 Task: Search one way flight ticket for 3 adults, 3 children in business from Provo: Provo Municipal Airport to Greensboro: Piedmont Triad International Airport on 5-1-2023. Choice of flights is Frontier. Number of bags: 4 checked bags. Price is upto 84000. Outbound departure time preference is 9:00.
Action: Mouse moved to (229, 374)
Screenshot: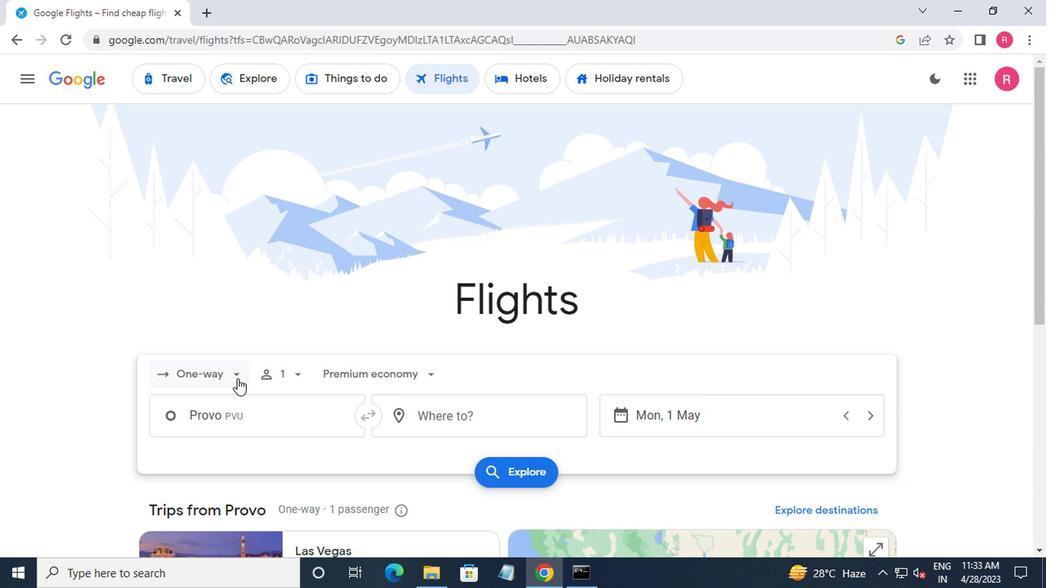 
Action: Mouse pressed left at (229, 374)
Screenshot: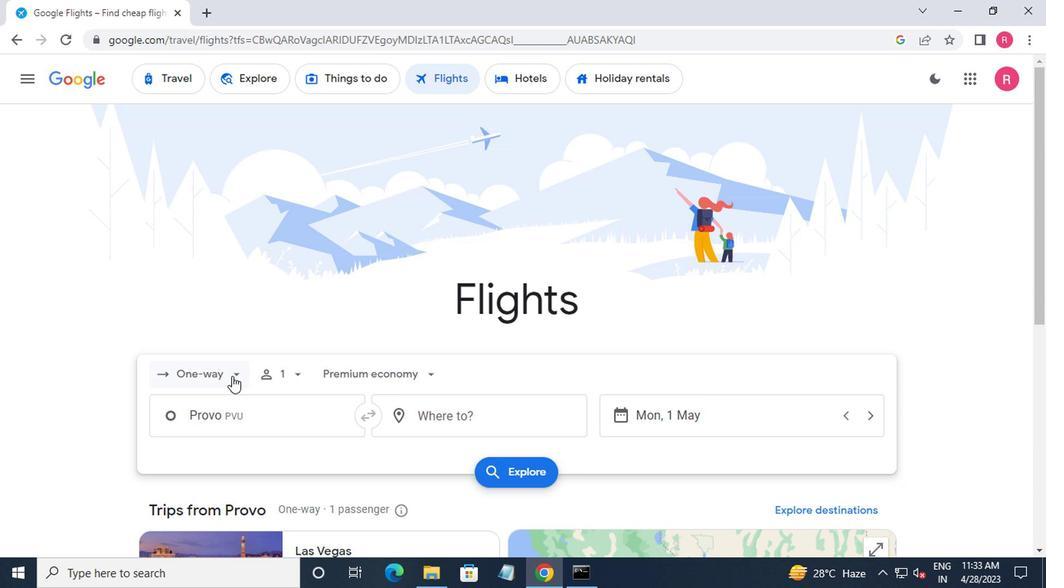 
Action: Mouse moved to (228, 442)
Screenshot: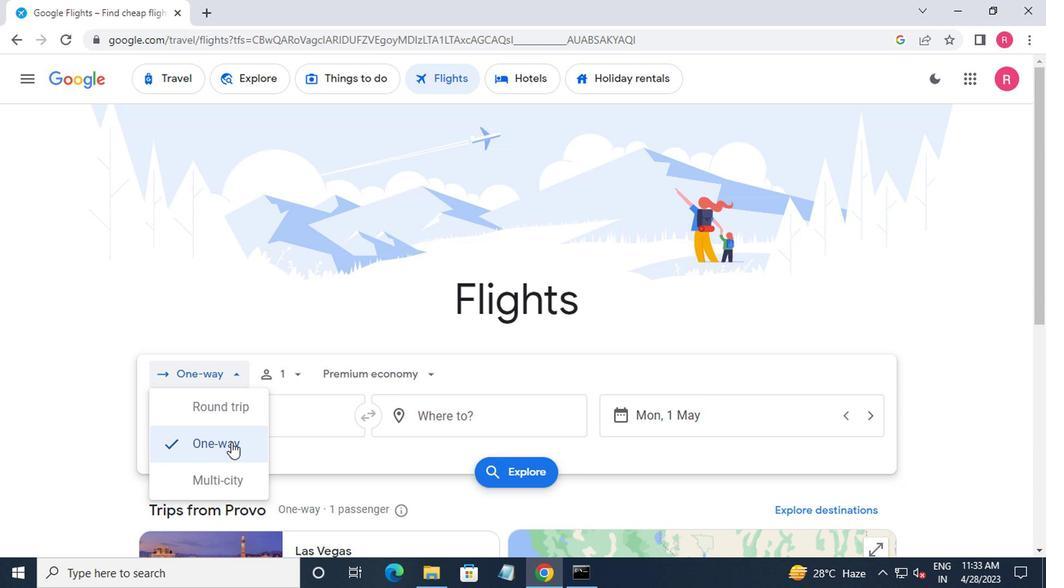 
Action: Mouse pressed left at (228, 442)
Screenshot: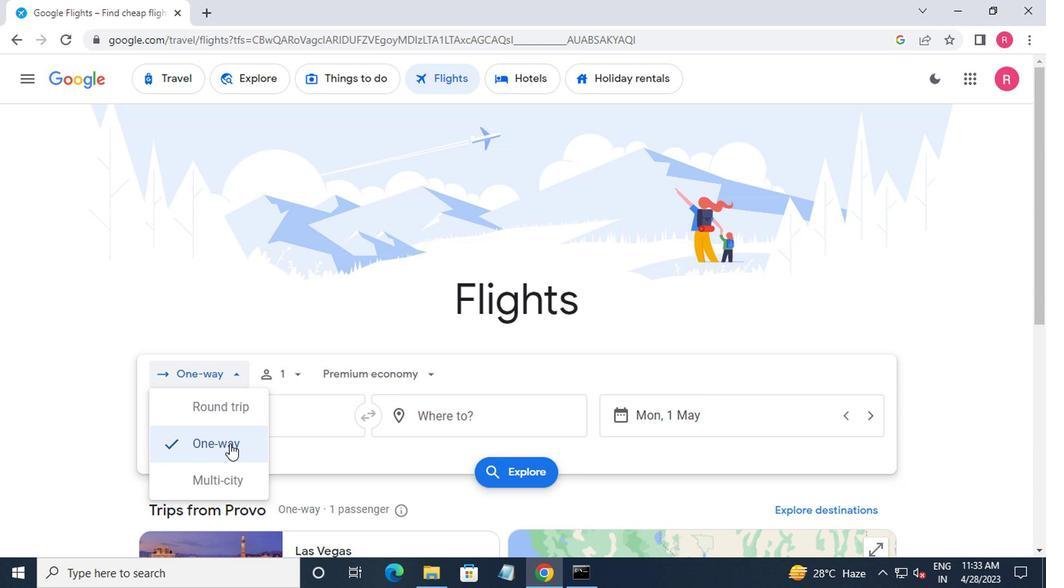 
Action: Mouse moved to (282, 383)
Screenshot: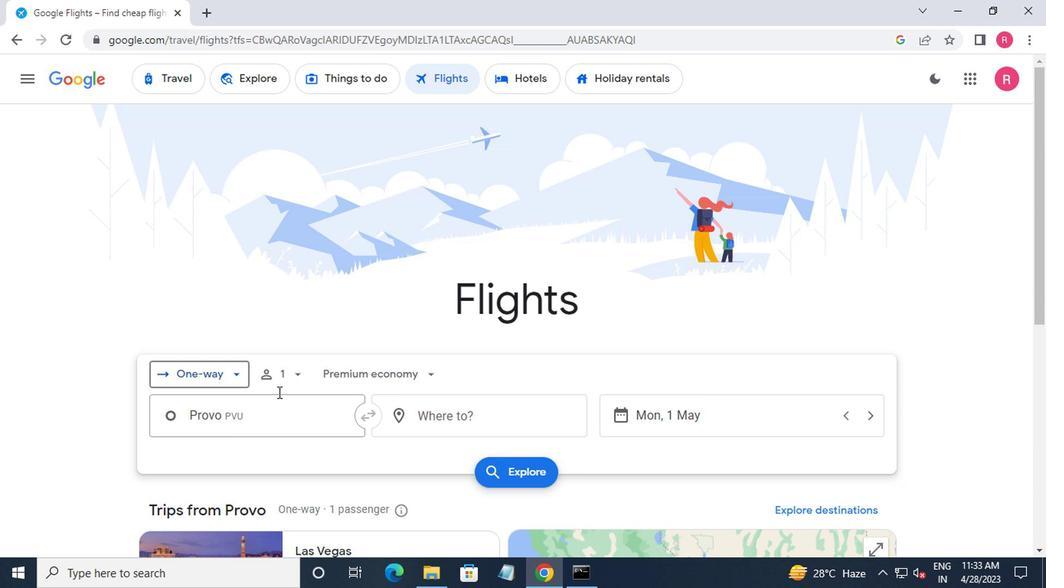 
Action: Mouse pressed left at (282, 383)
Screenshot: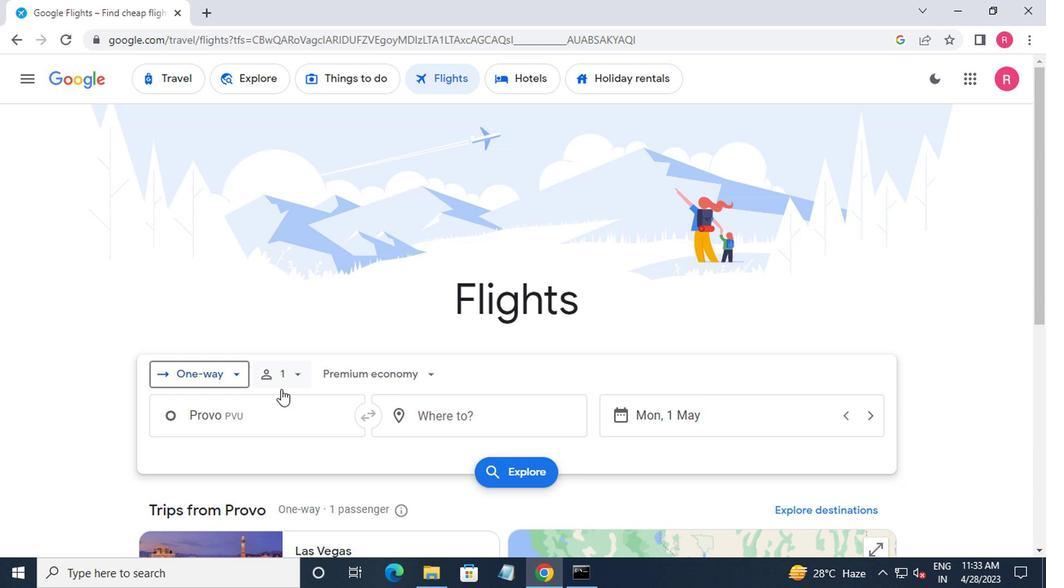 
Action: Mouse moved to (412, 413)
Screenshot: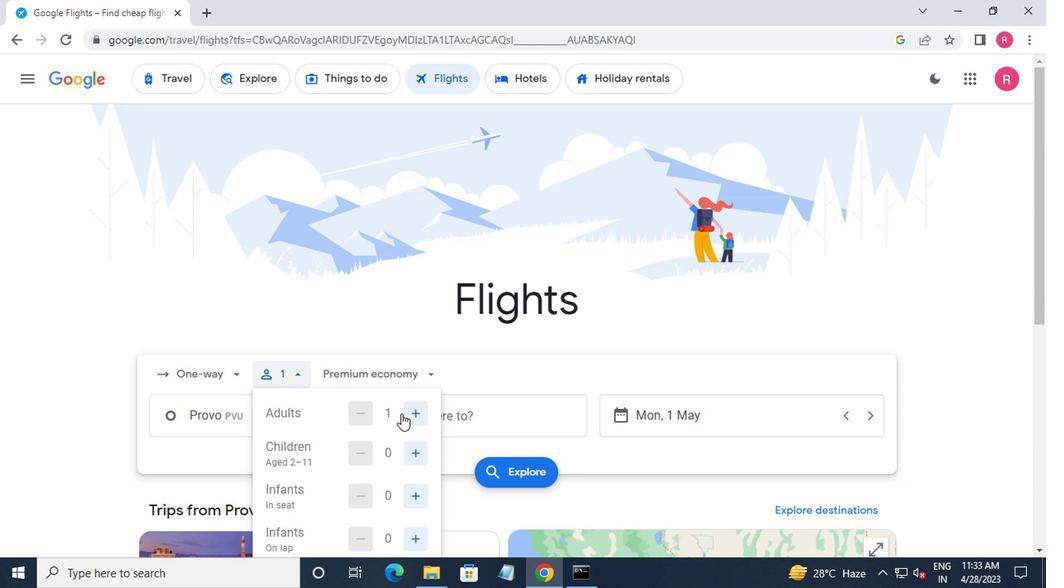 
Action: Mouse pressed left at (412, 413)
Screenshot: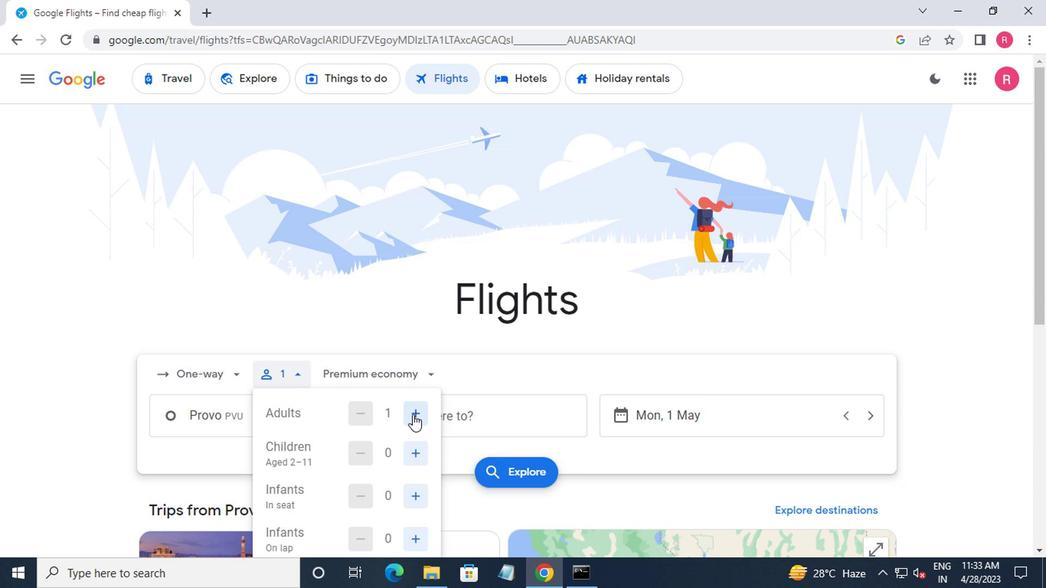 
Action: Mouse pressed left at (412, 413)
Screenshot: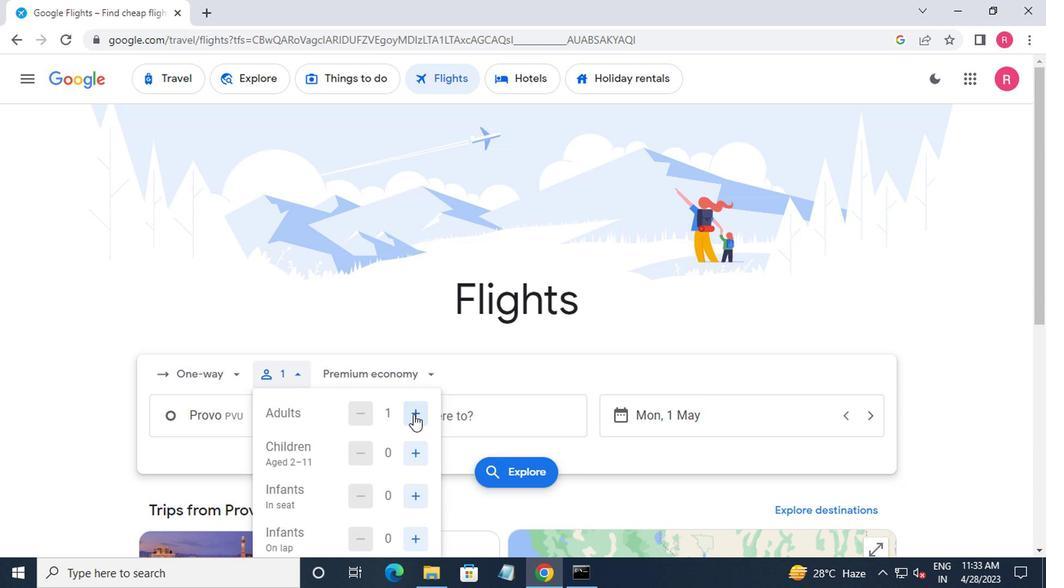 
Action: Mouse moved to (409, 457)
Screenshot: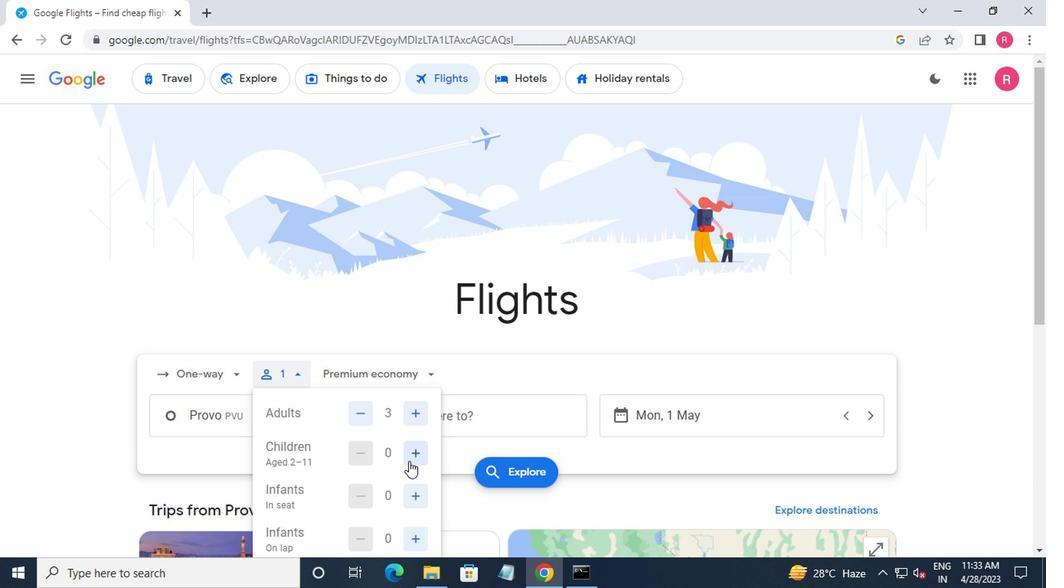 
Action: Mouse pressed left at (409, 457)
Screenshot: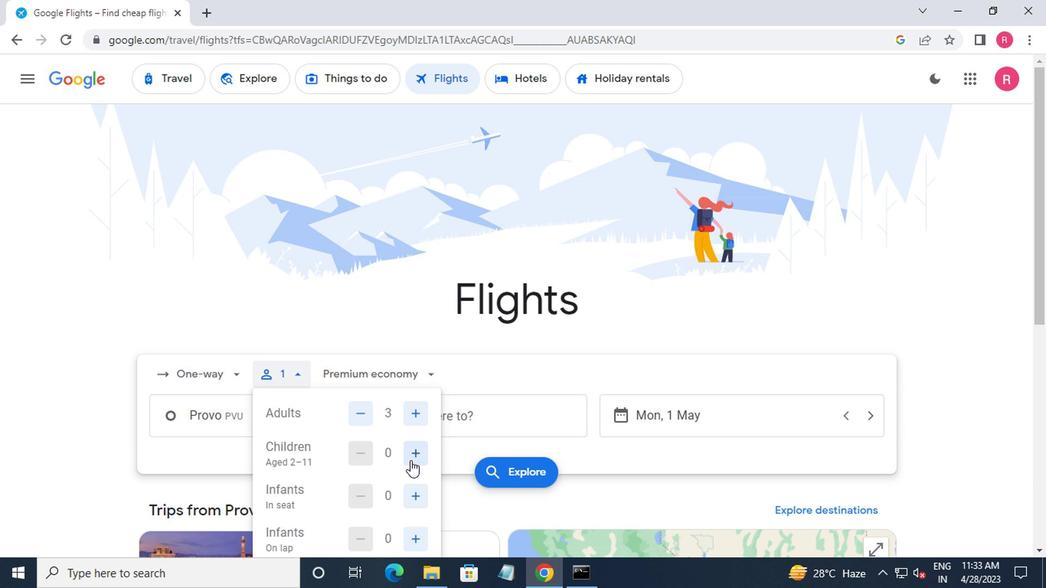
Action: Mouse pressed left at (409, 457)
Screenshot: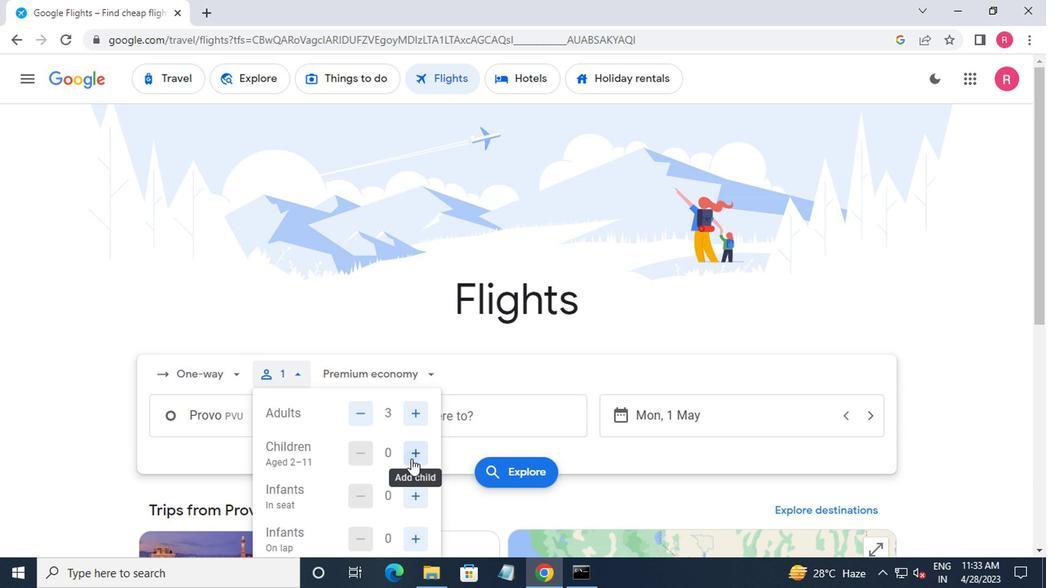 
Action: Mouse pressed left at (409, 457)
Screenshot: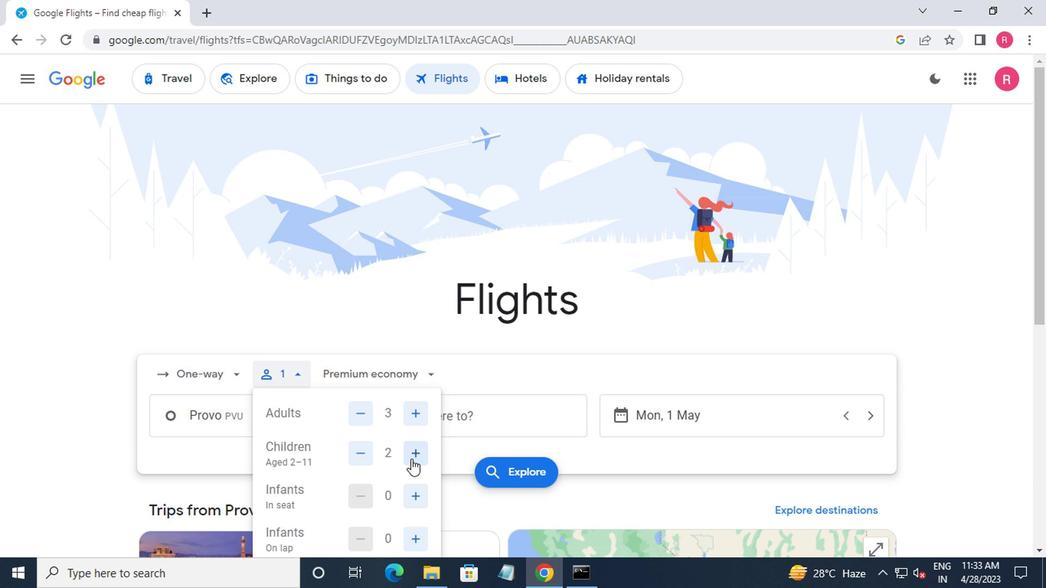 
Action: Mouse moved to (394, 380)
Screenshot: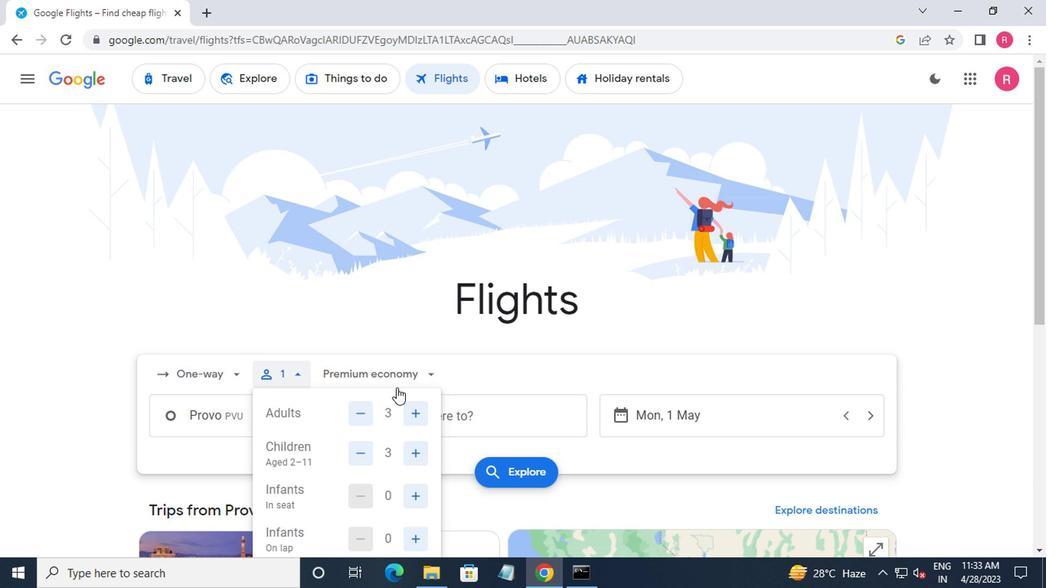 
Action: Mouse pressed left at (394, 380)
Screenshot: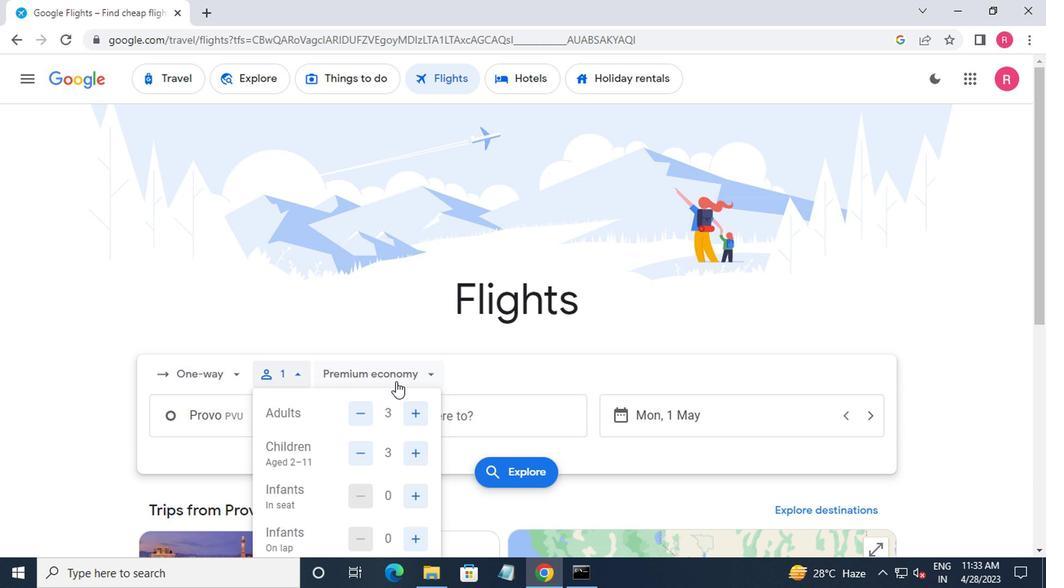 
Action: Mouse moved to (395, 480)
Screenshot: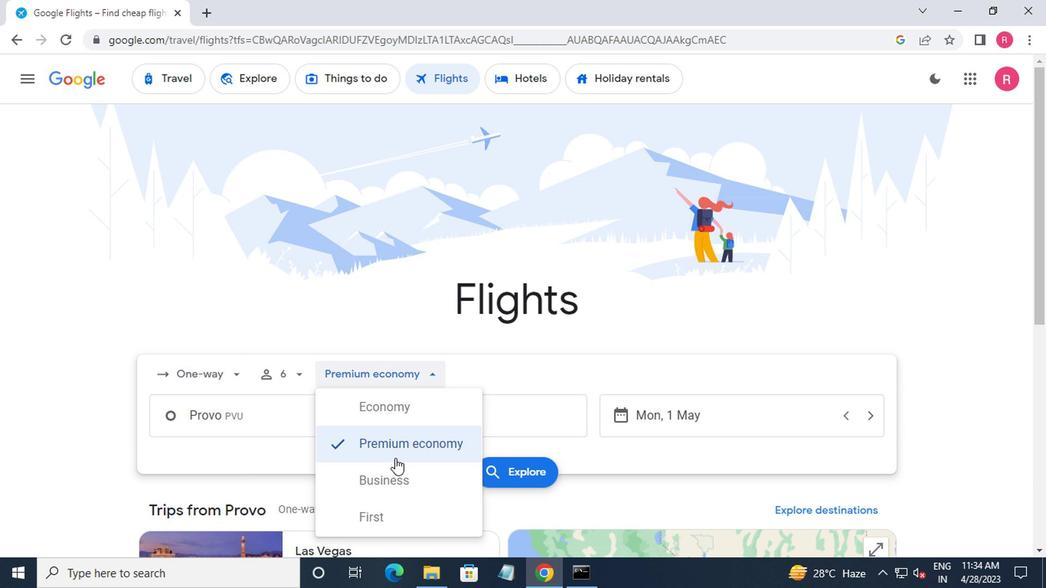 
Action: Mouse pressed left at (395, 480)
Screenshot: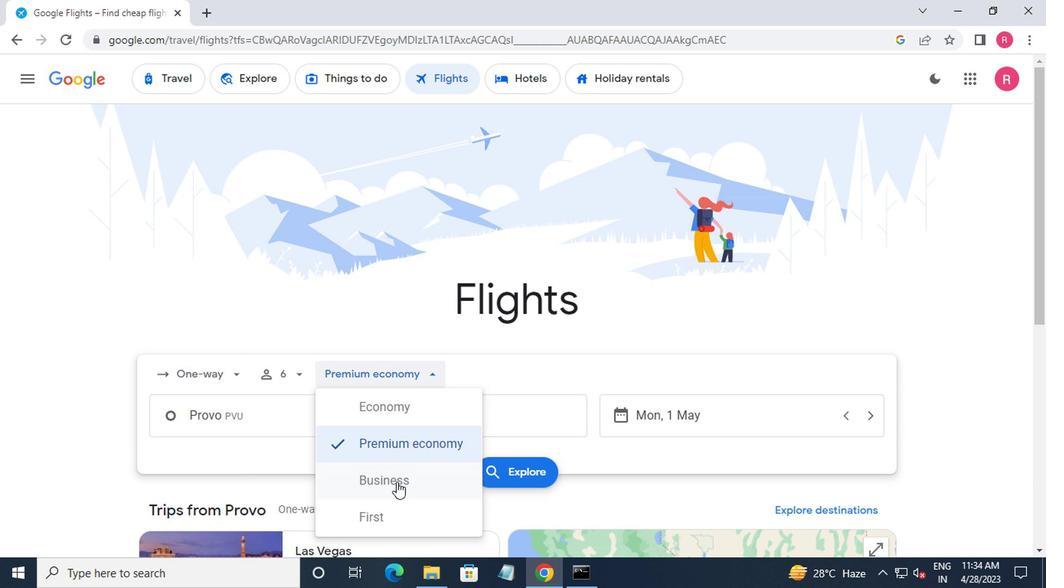 
Action: Mouse moved to (281, 422)
Screenshot: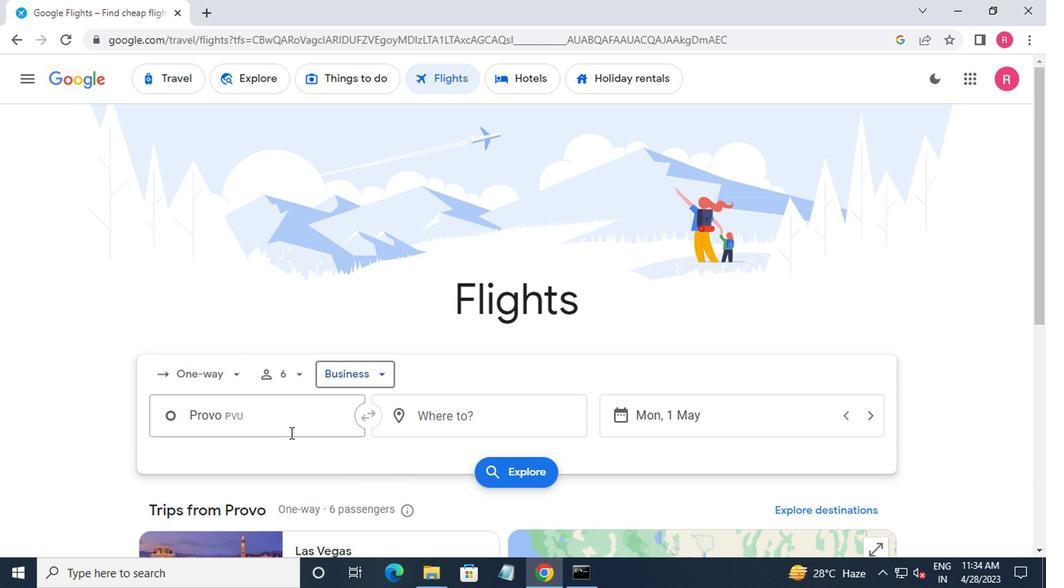 
Action: Mouse pressed left at (281, 422)
Screenshot: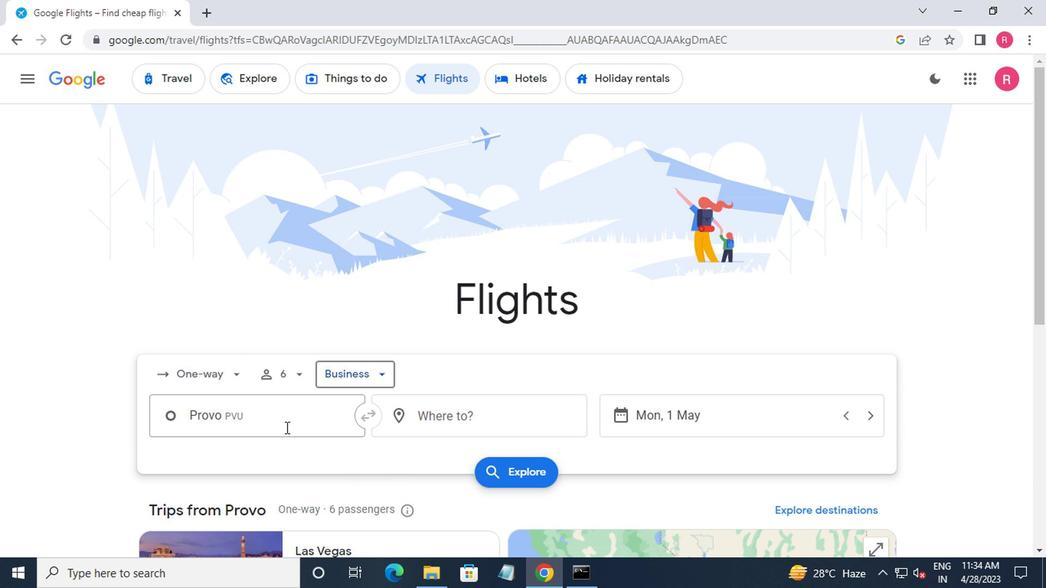 
Action: Mouse moved to (278, 454)
Screenshot: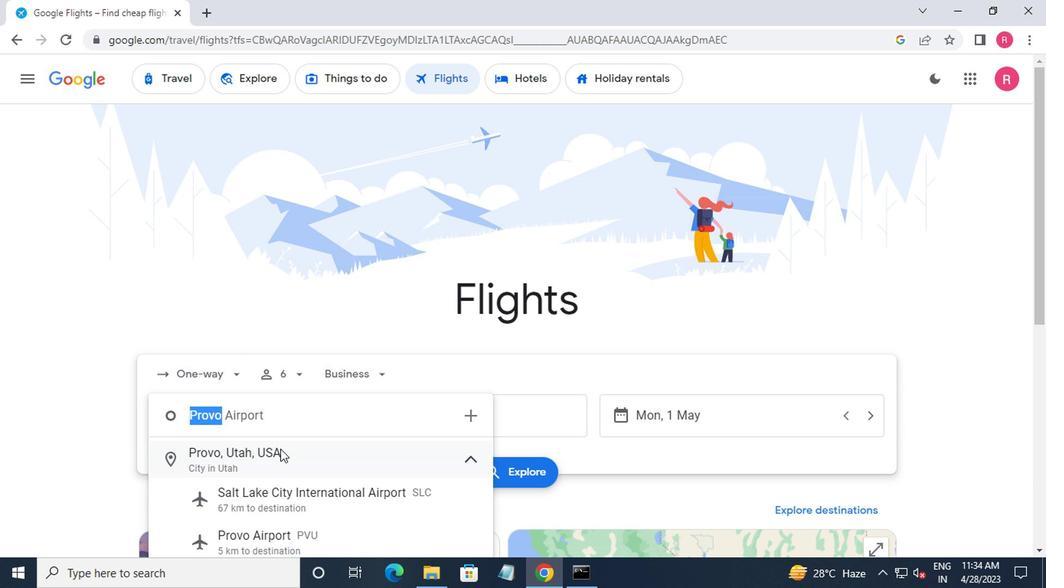 
Action: Mouse pressed left at (278, 454)
Screenshot: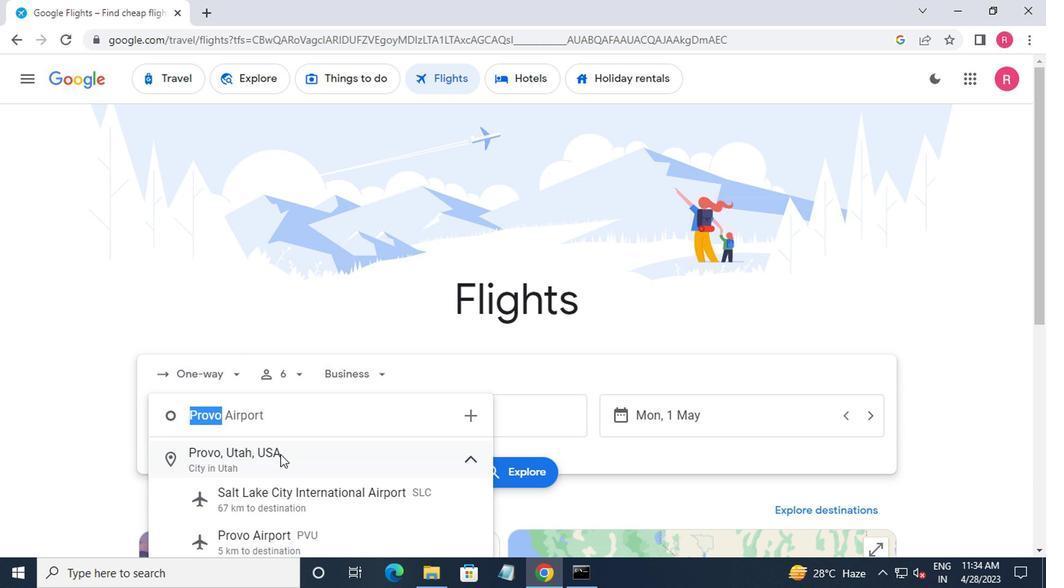 
Action: Mouse moved to (418, 421)
Screenshot: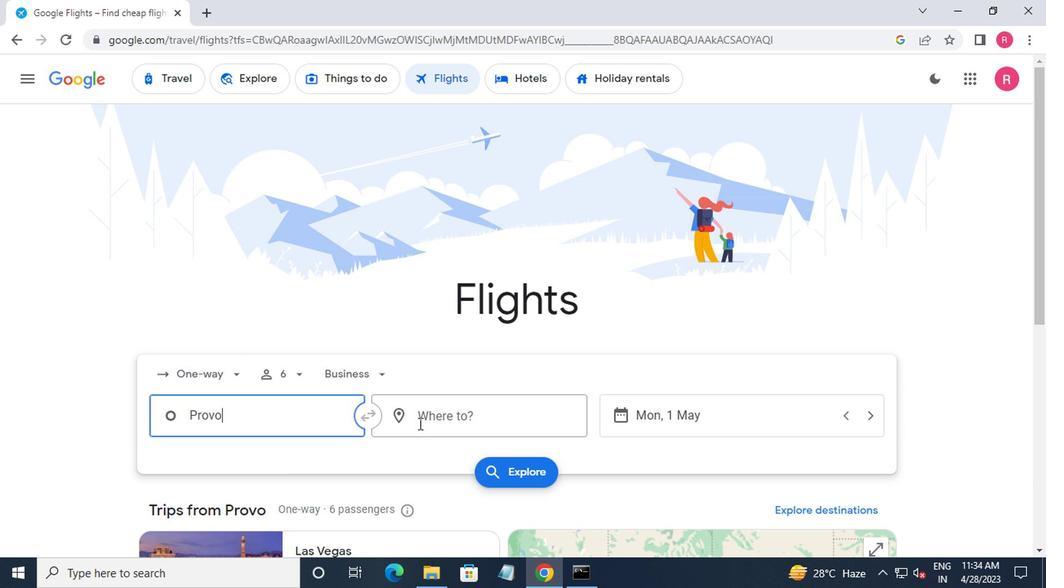 
Action: Mouse pressed left at (418, 421)
Screenshot: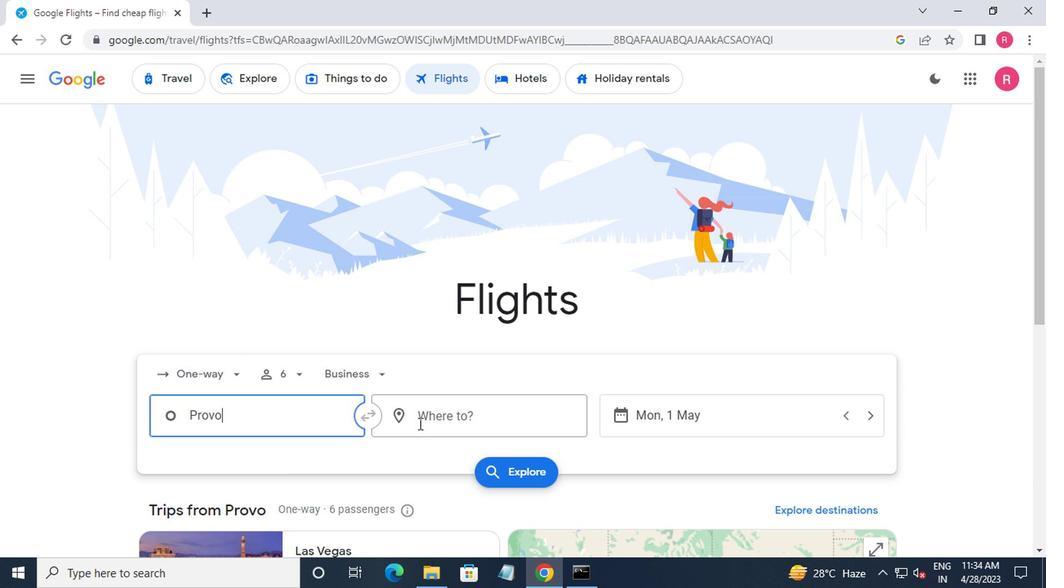 
Action: Mouse moved to (424, 482)
Screenshot: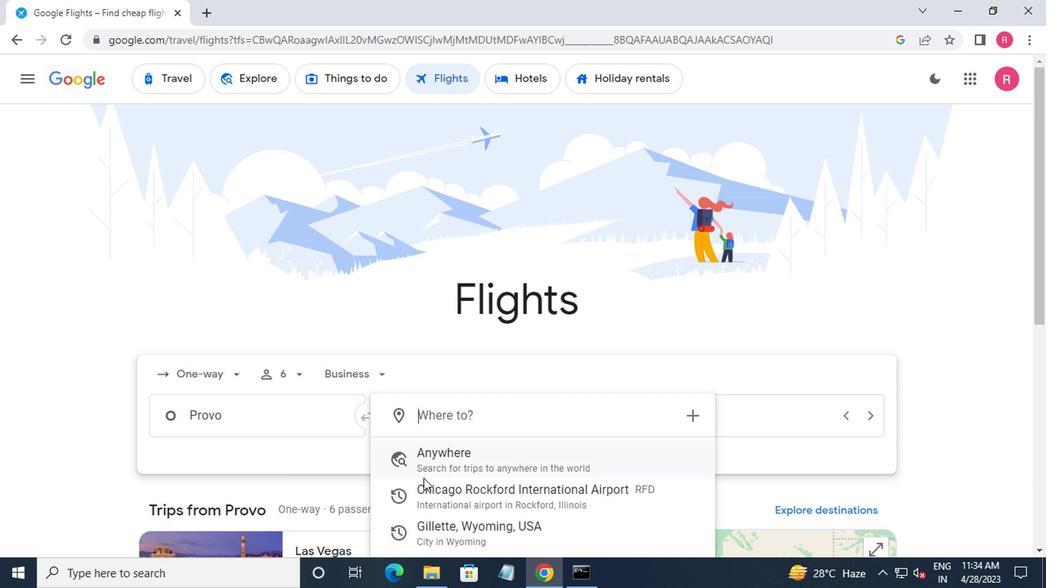 
Action: Mouse scrolled (424, 481) with delta (0, -1)
Screenshot: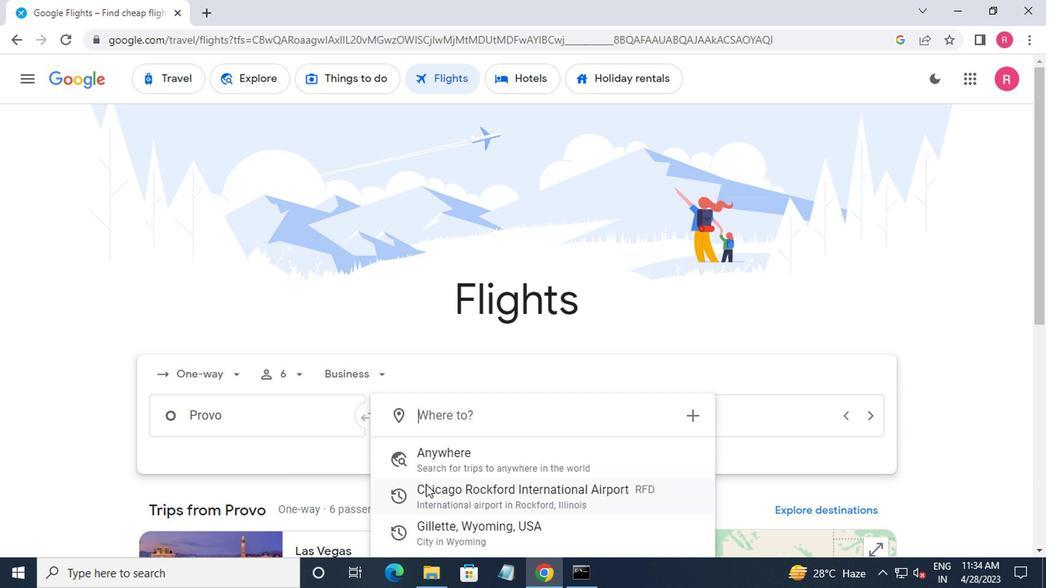 
Action: Mouse scrolled (424, 481) with delta (0, -1)
Screenshot: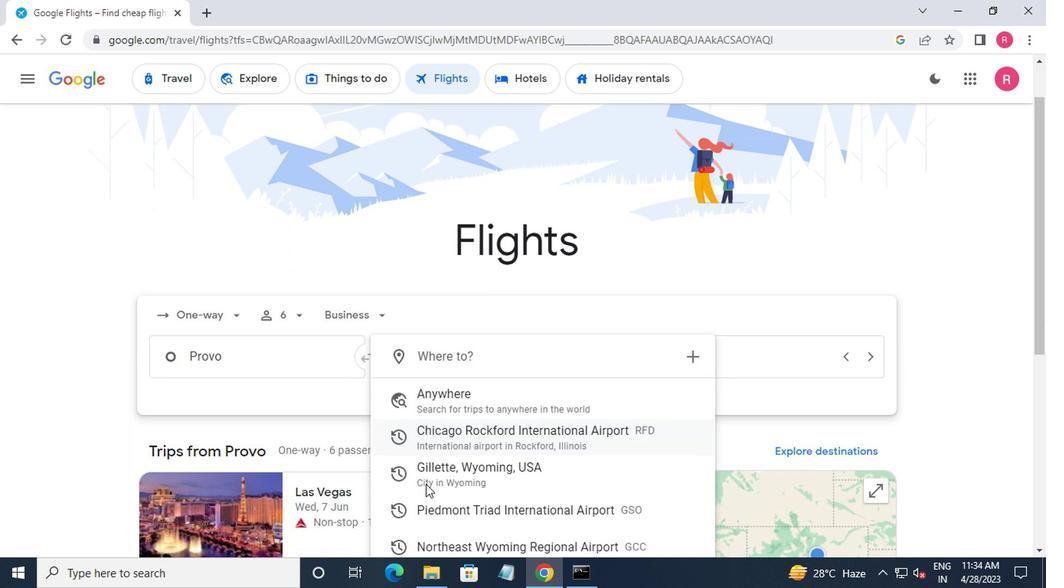 
Action: Mouse moved to (426, 426)
Screenshot: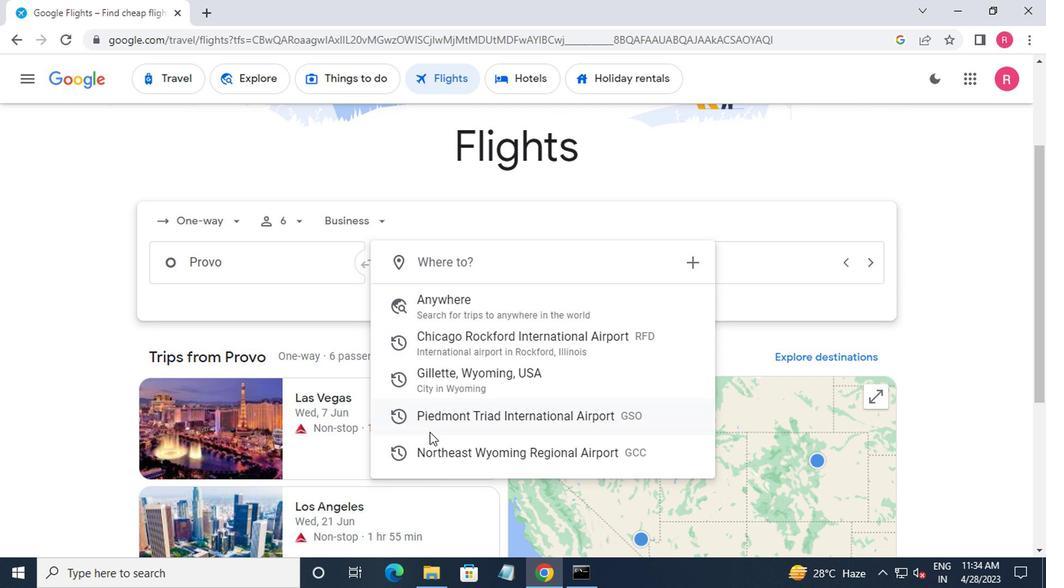 
Action: Mouse pressed left at (426, 426)
Screenshot: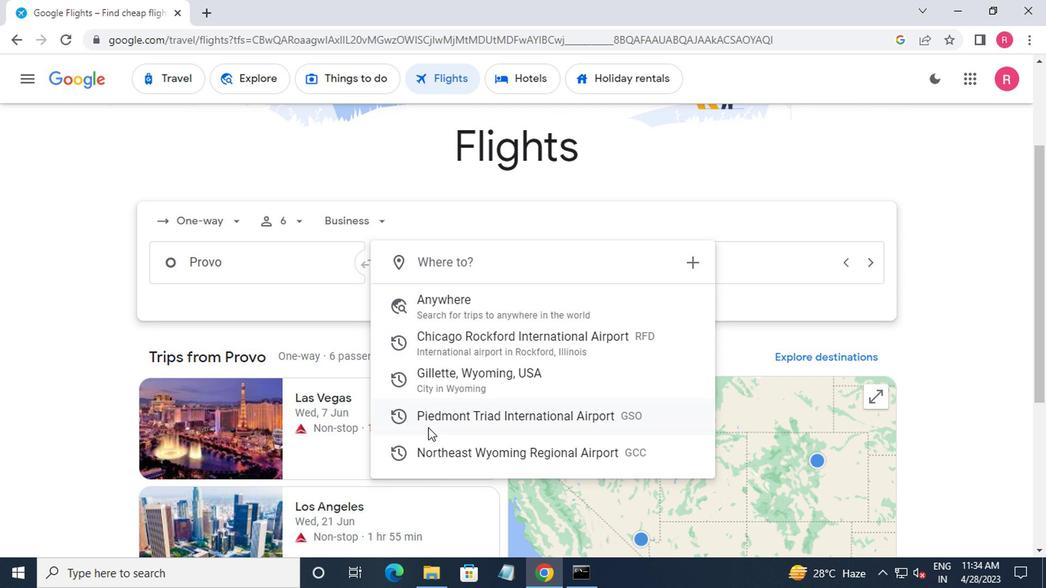 
Action: Mouse moved to (727, 268)
Screenshot: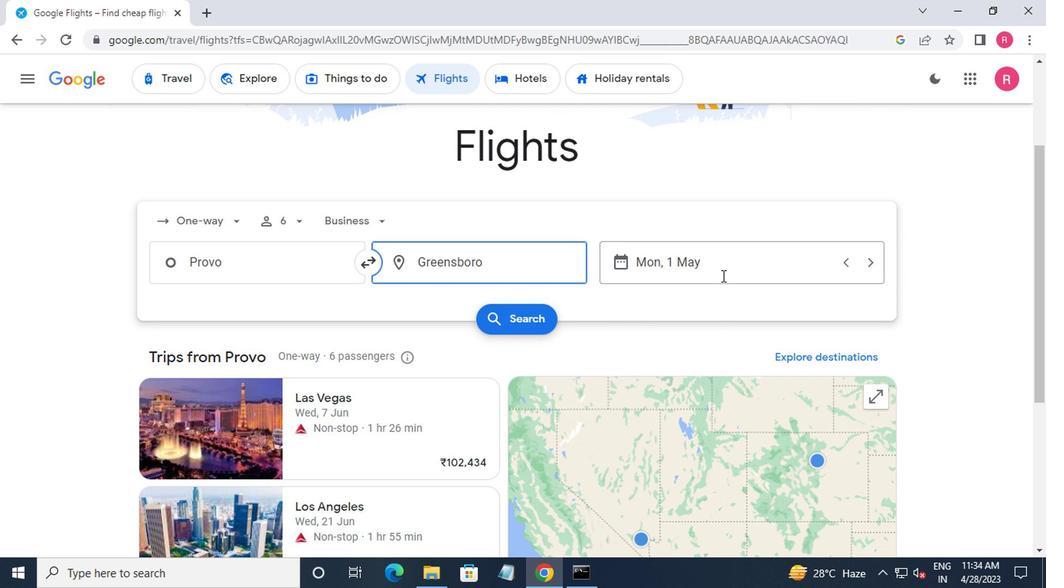 
Action: Mouse pressed left at (727, 268)
Screenshot: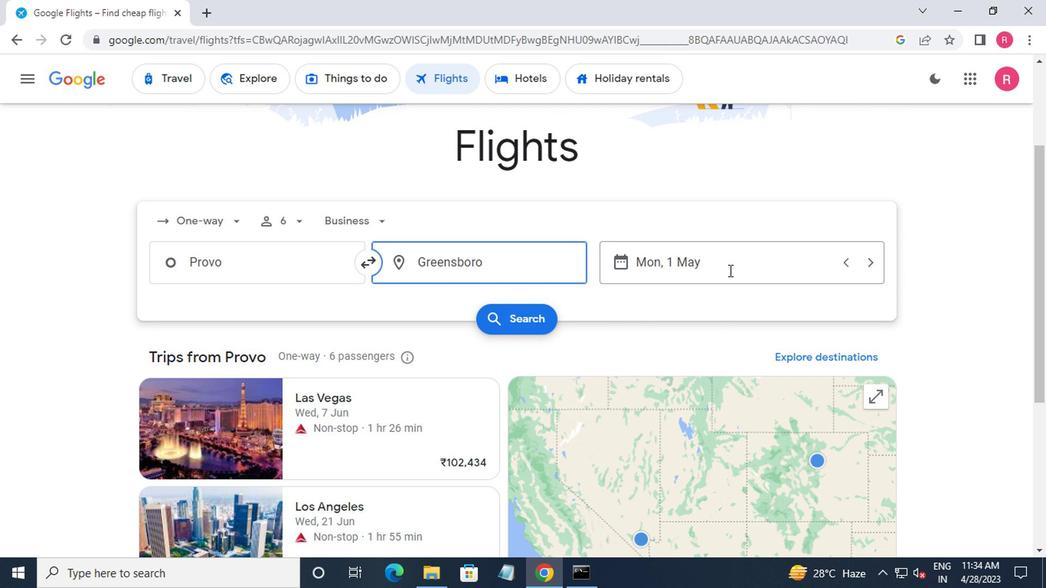 
Action: Mouse moved to (669, 283)
Screenshot: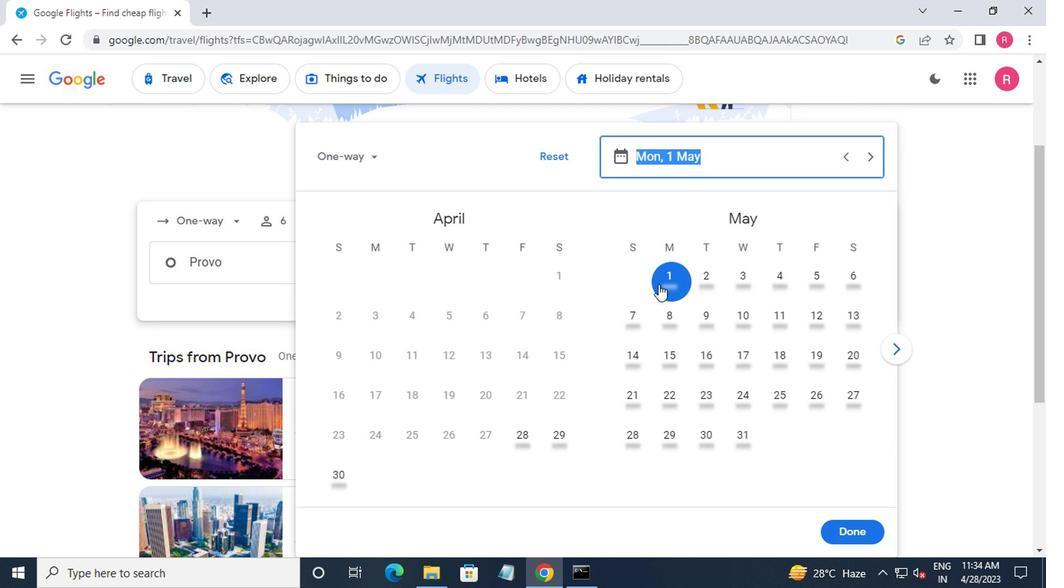 
Action: Mouse pressed left at (669, 283)
Screenshot: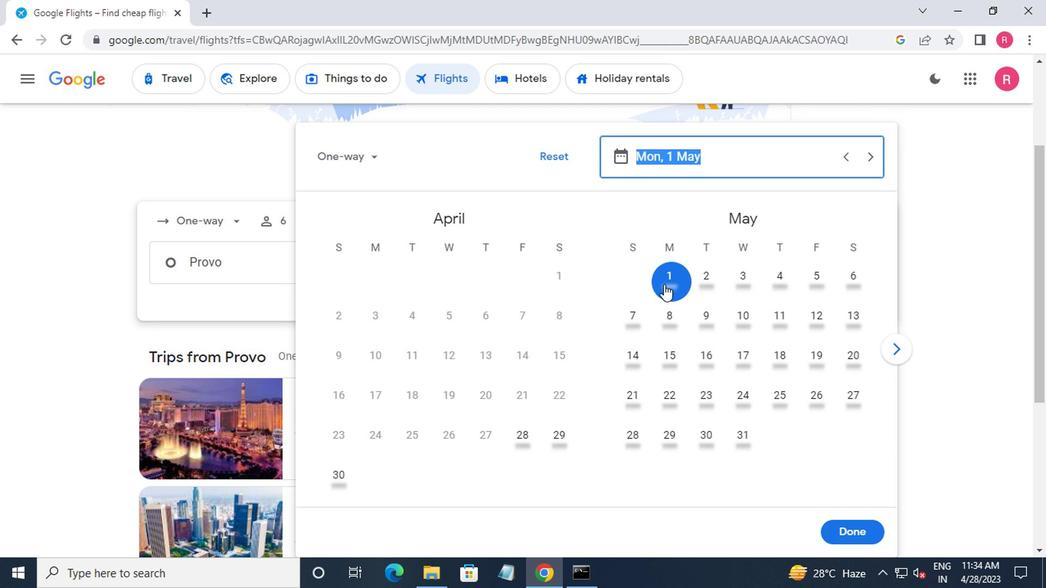 
Action: Mouse moved to (842, 532)
Screenshot: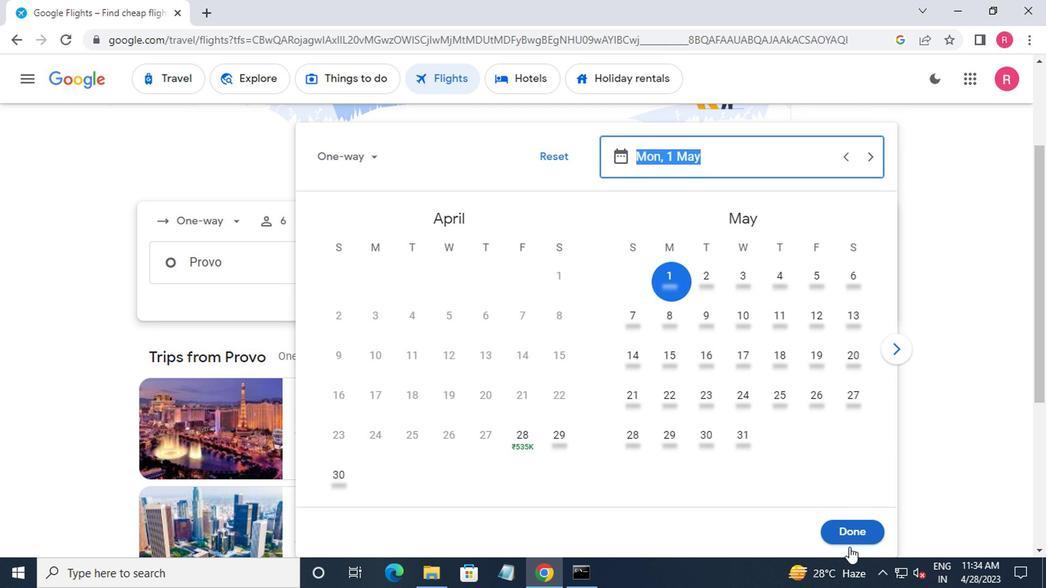 
Action: Mouse pressed left at (842, 532)
Screenshot: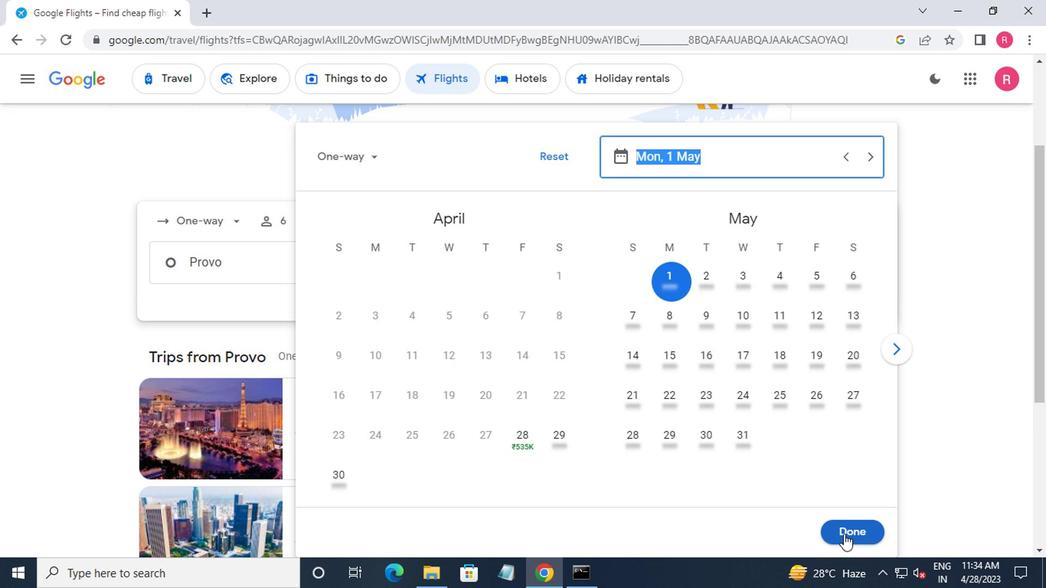 
Action: Mouse moved to (841, 532)
Screenshot: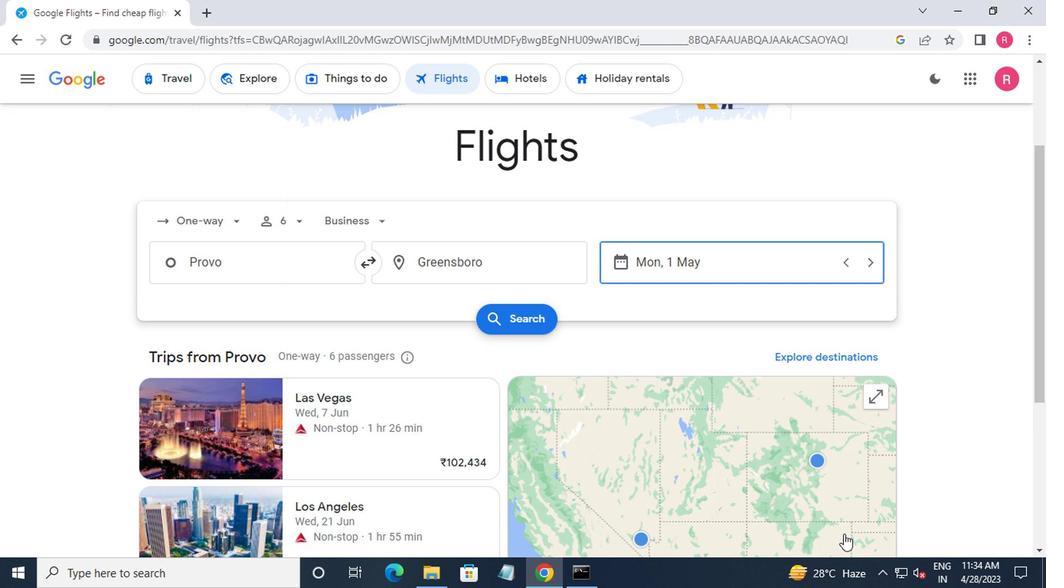 
Action: Mouse scrolled (841, 531) with delta (0, -1)
Screenshot: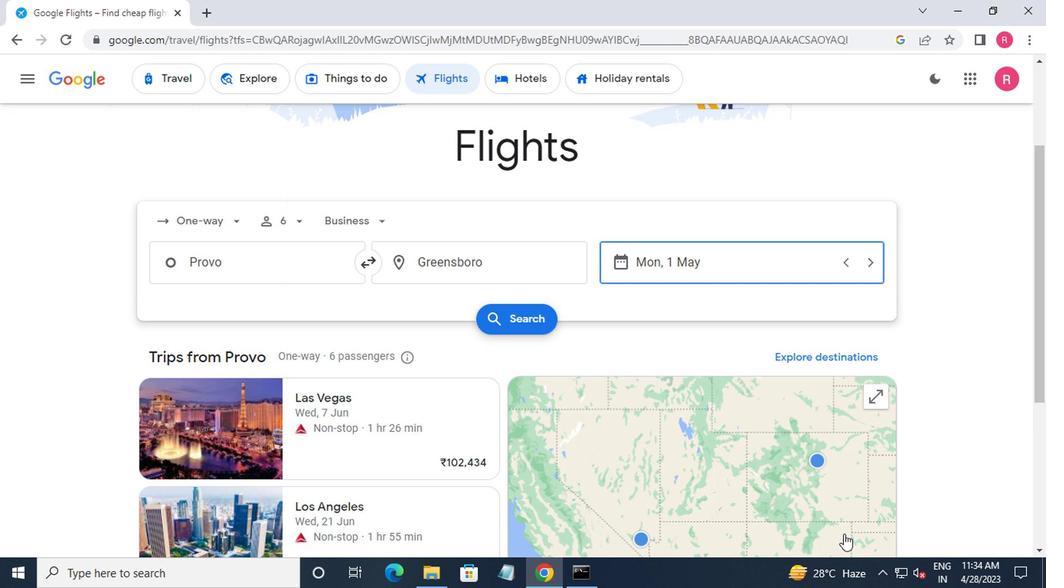 
Action: Mouse moved to (520, 252)
Screenshot: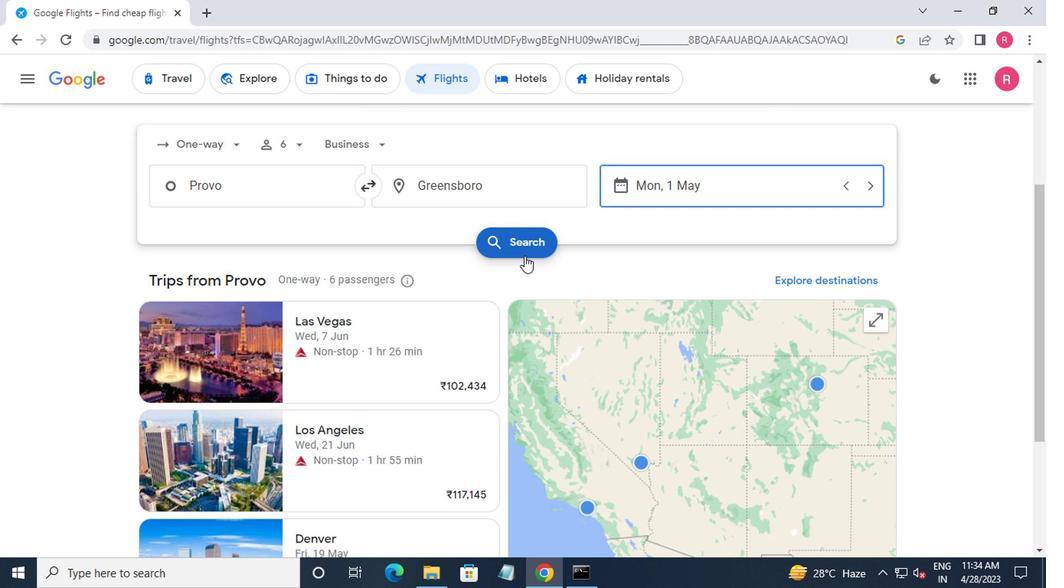 
Action: Mouse pressed left at (520, 252)
Screenshot: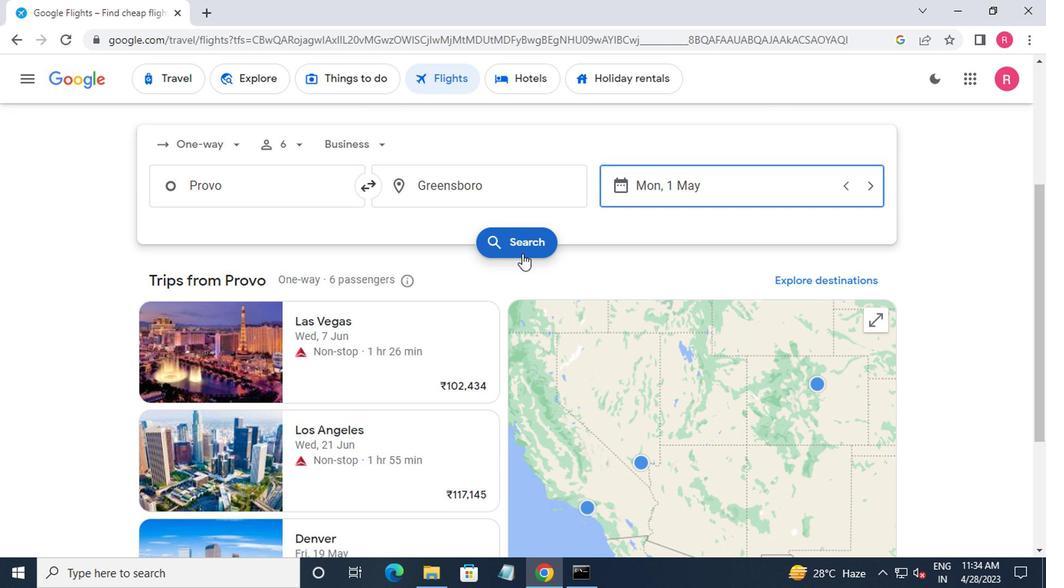 
Action: Mouse moved to (162, 219)
Screenshot: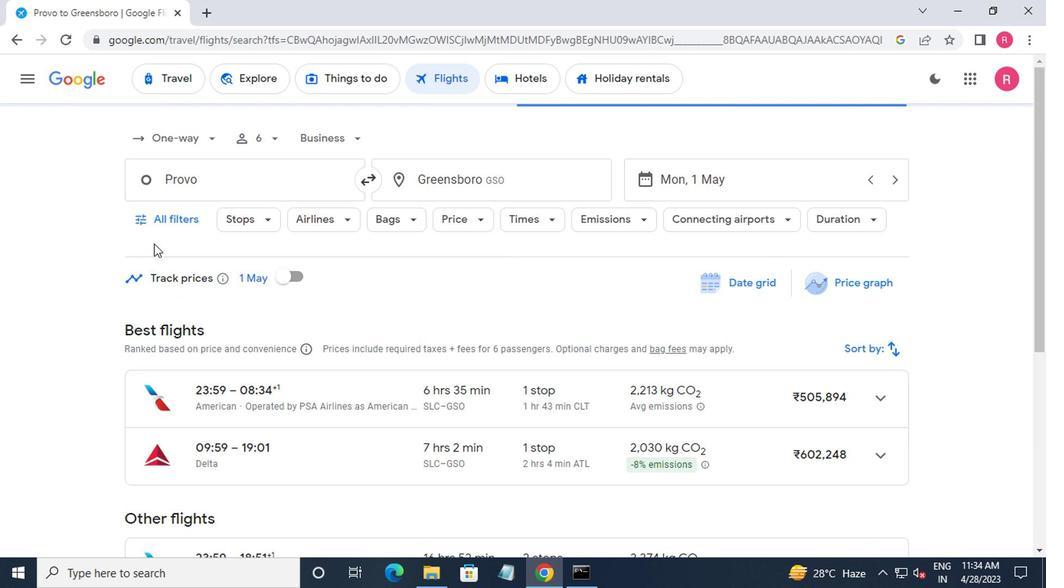 
Action: Mouse pressed left at (162, 219)
Screenshot: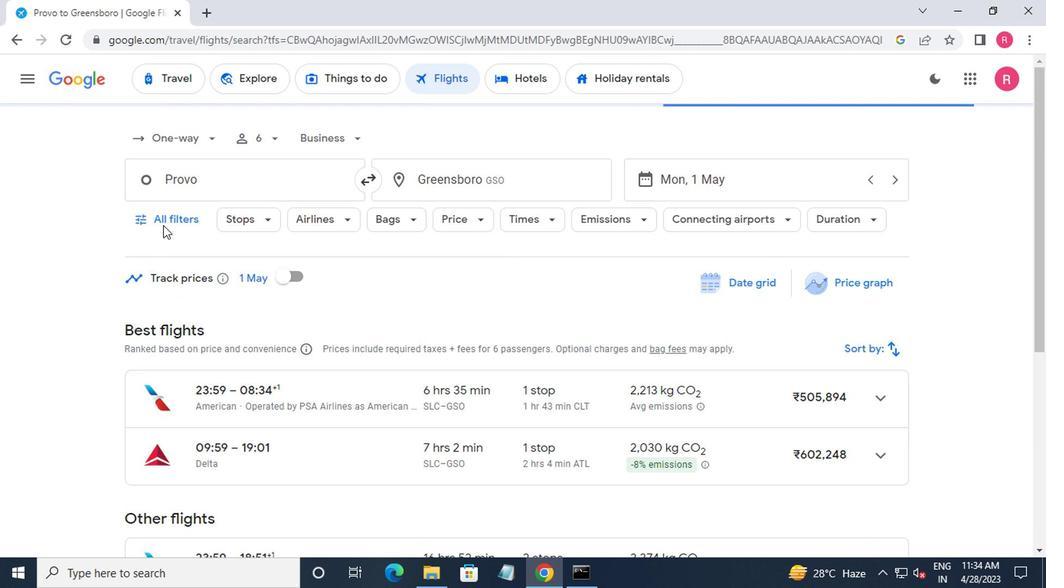 
Action: Mouse moved to (174, 378)
Screenshot: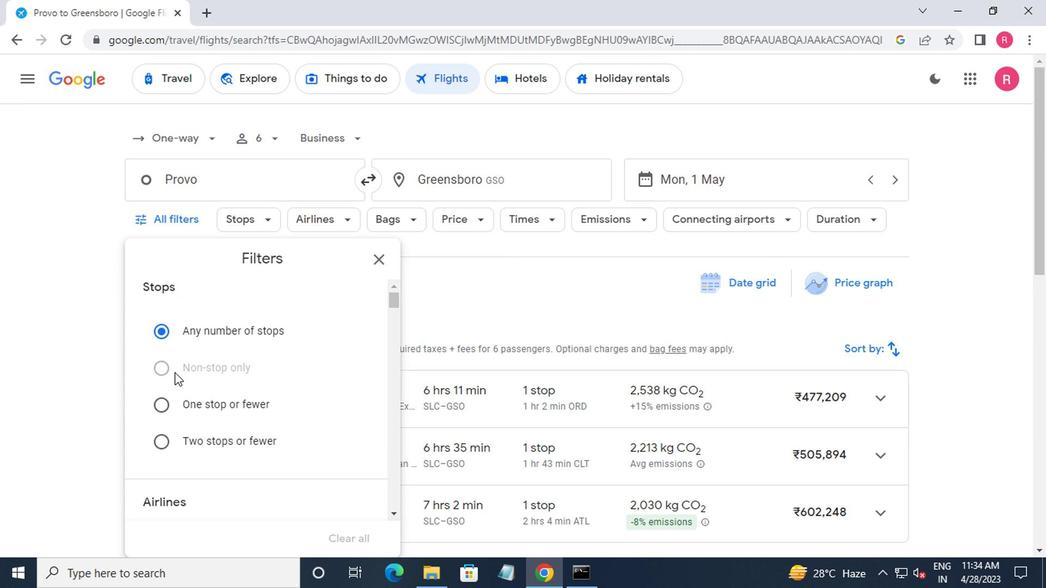 
Action: Mouse scrolled (174, 377) with delta (0, 0)
Screenshot: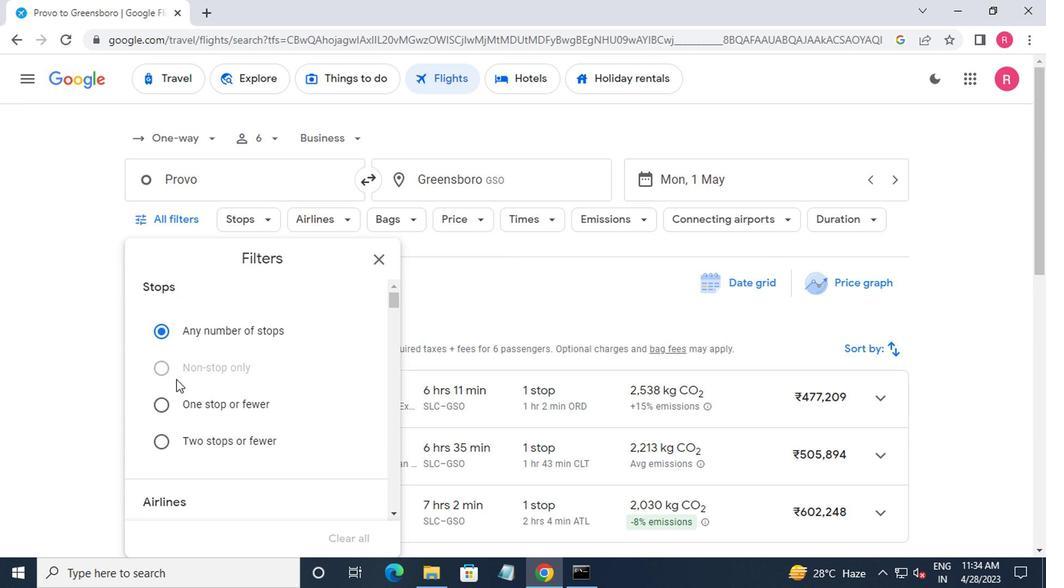 
Action: Mouse scrolled (174, 377) with delta (0, 0)
Screenshot: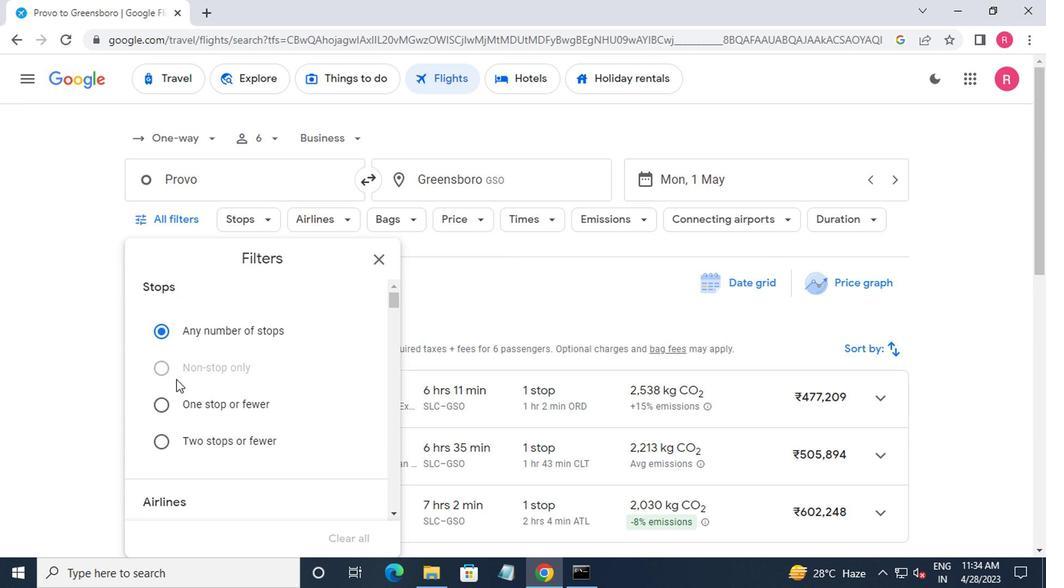 
Action: Mouse scrolled (174, 377) with delta (0, 0)
Screenshot: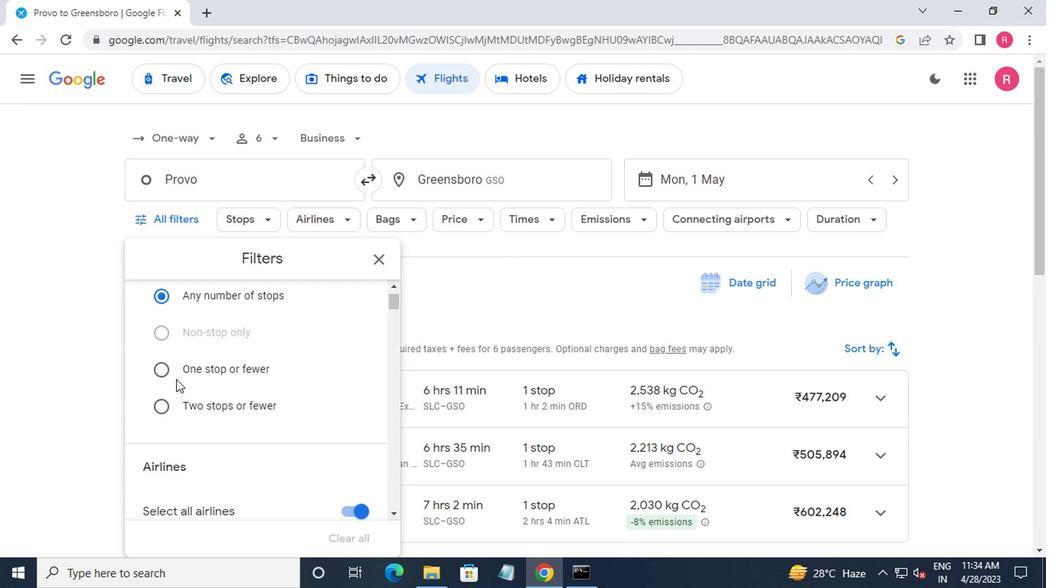 
Action: Mouse moved to (359, 317)
Screenshot: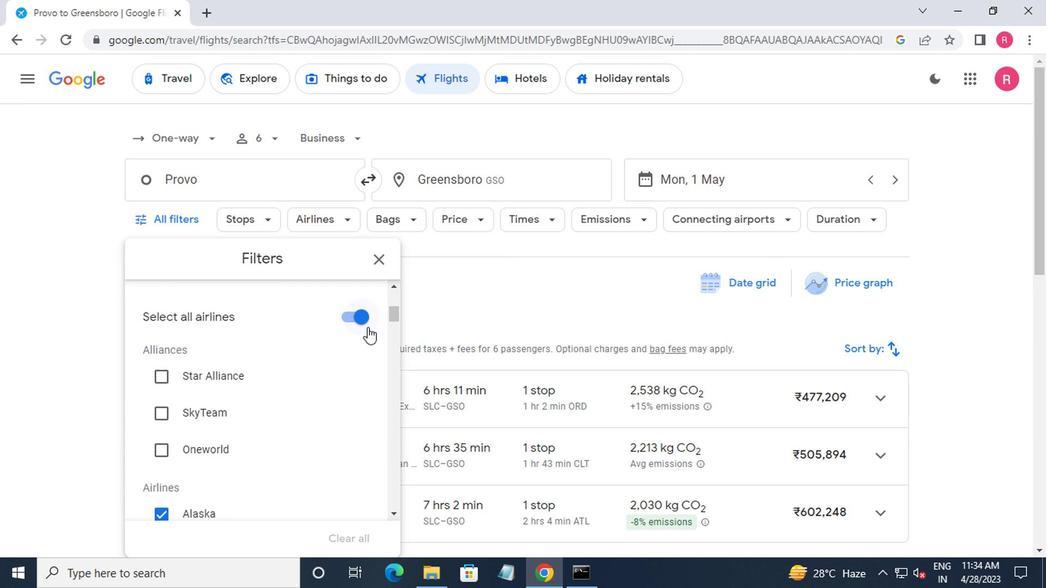 
Action: Mouse pressed left at (359, 317)
Screenshot: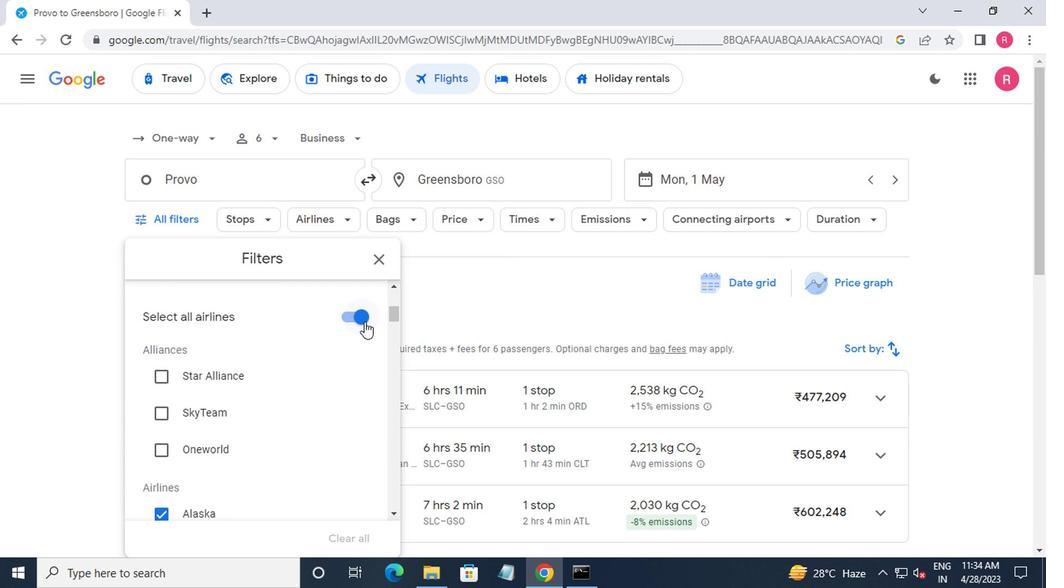 
Action: Mouse moved to (335, 357)
Screenshot: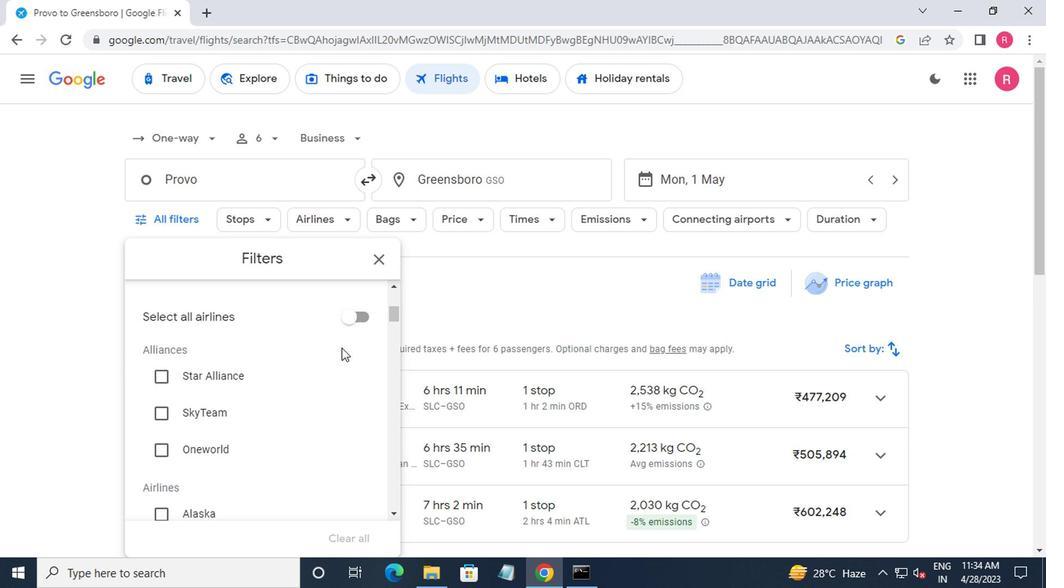 
Action: Mouse scrolled (335, 356) with delta (0, 0)
Screenshot: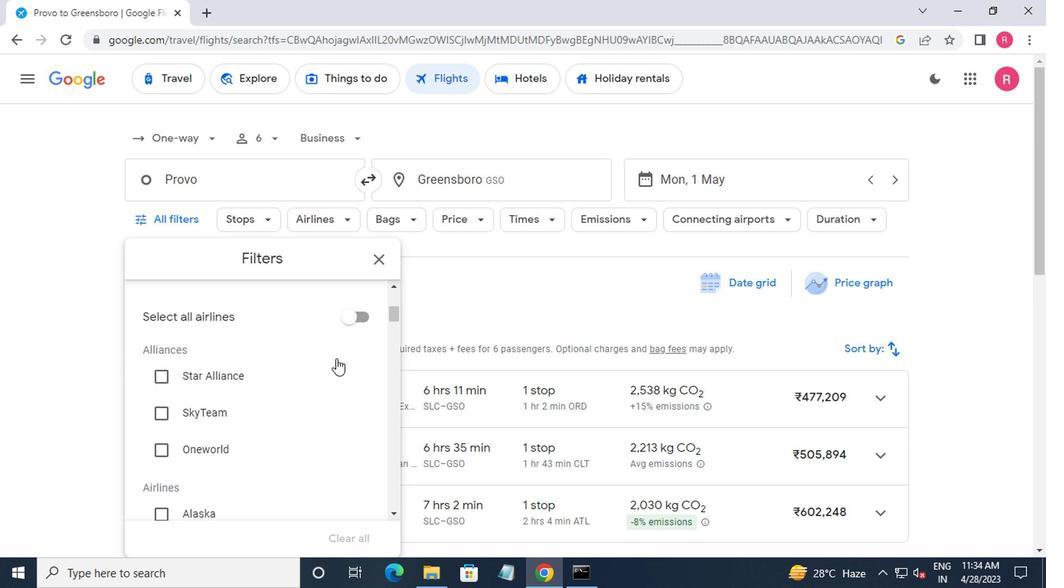 
Action: Mouse scrolled (335, 356) with delta (0, 0)
Screenshot: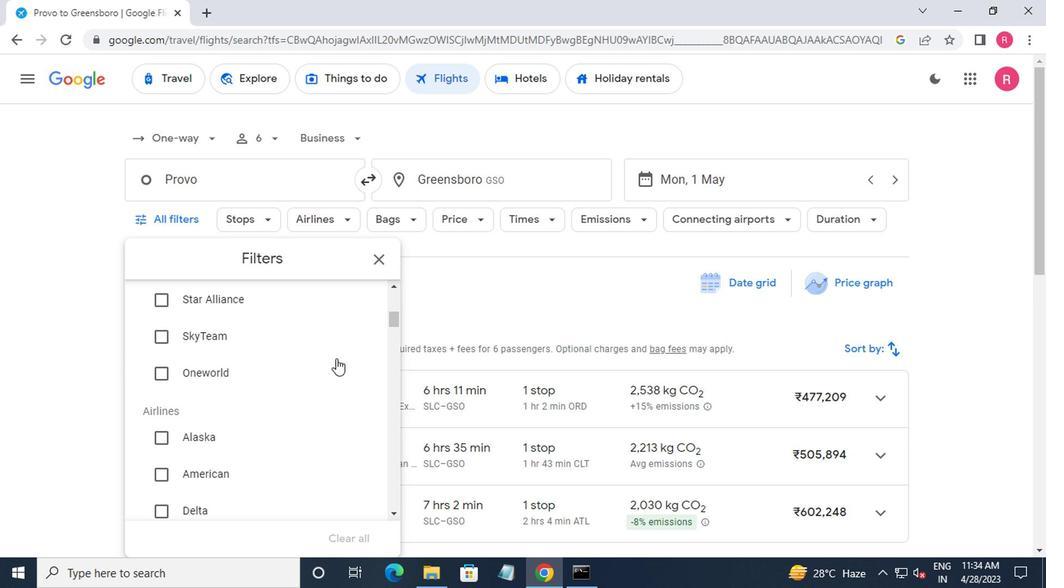
Action: Mouse scrolled (335, 356) with delta (0, 0)
Screenshot: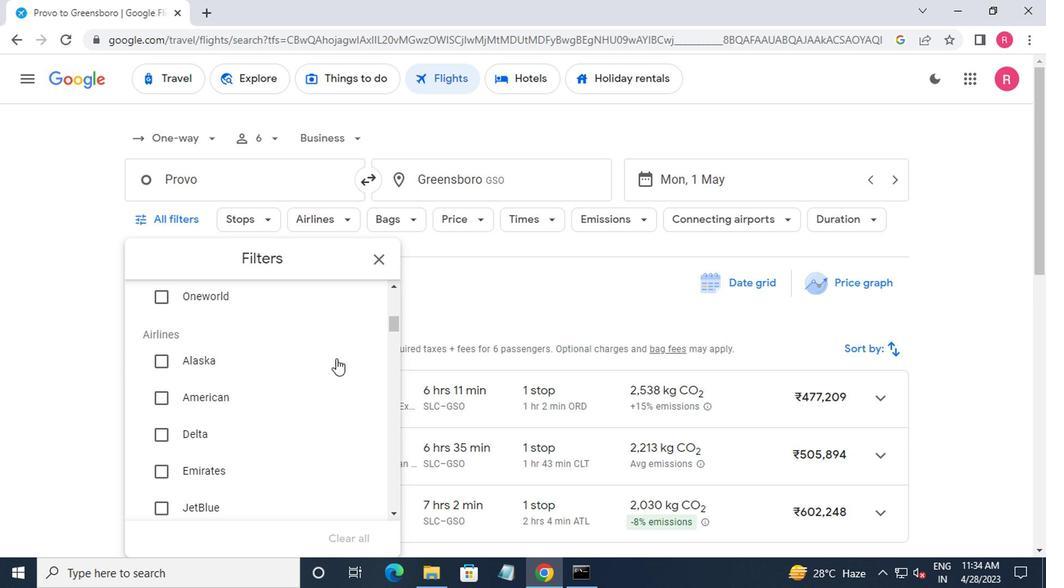 
Action: Mouse scrolled (335, 356) with delta (0, 0)
Screenshot: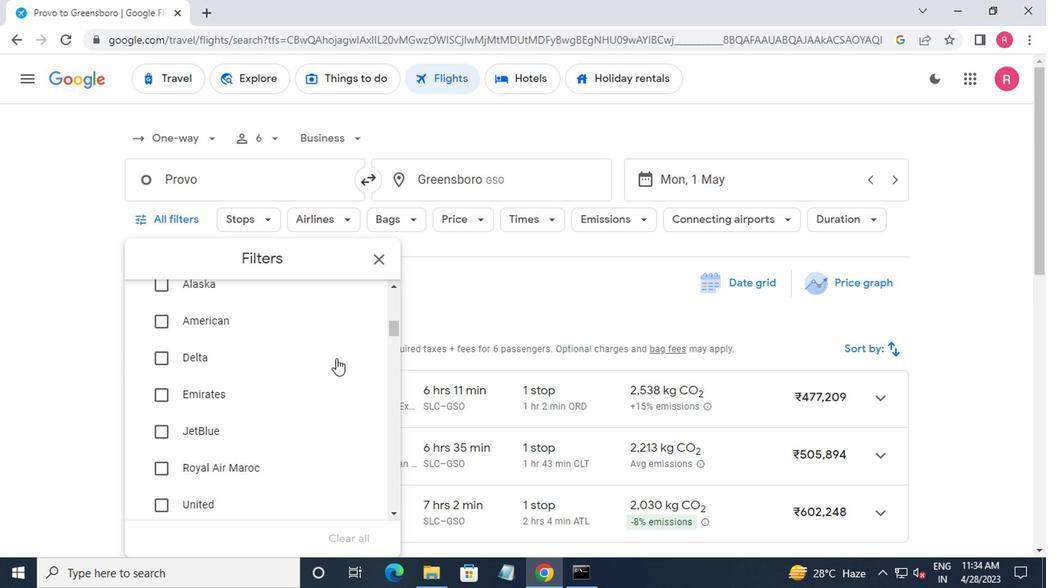 
Action: Mouse scrolled (335, 356) with delta (0, 0)
Screenshot: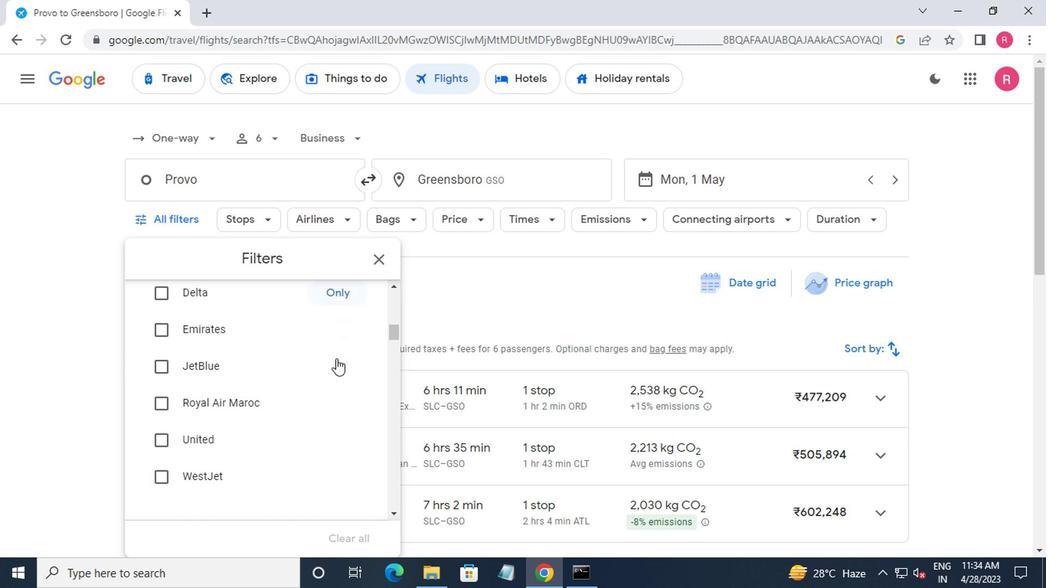 
Action: Mouse scrolled (335, 358) with delta (0, 1)
Screenshot: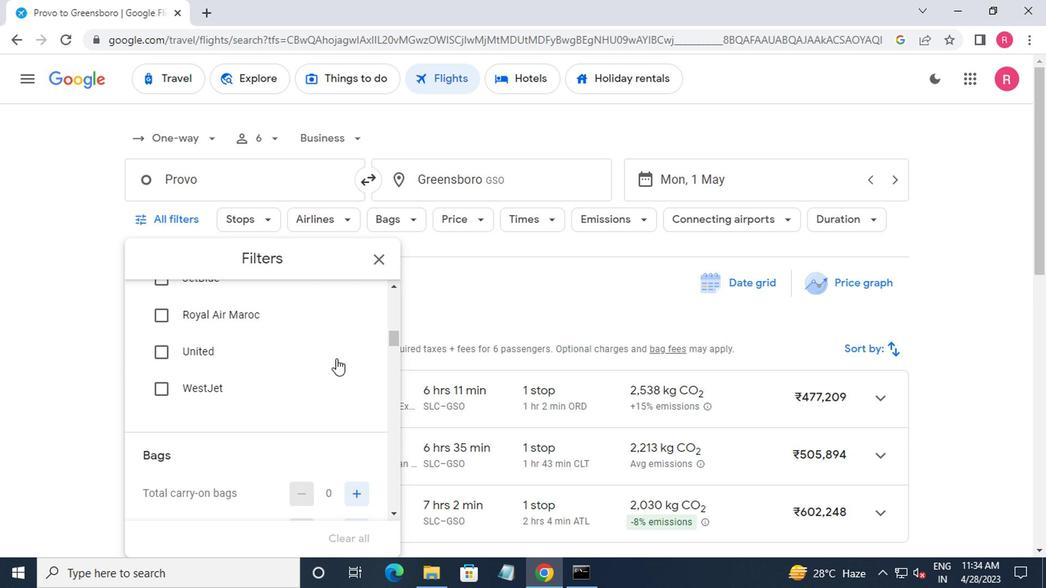 
Action: Mouse scrolled (335, 358) with delta (0, 1)
Screenshot: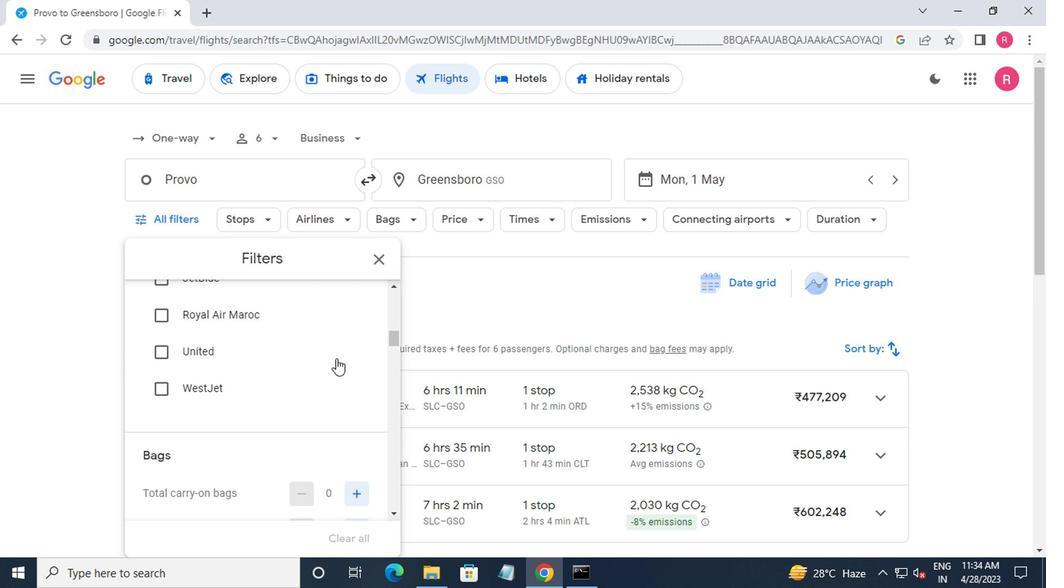 
Action: Mouse scrolled (335, 358) with delta (0, 1)
Screenshot: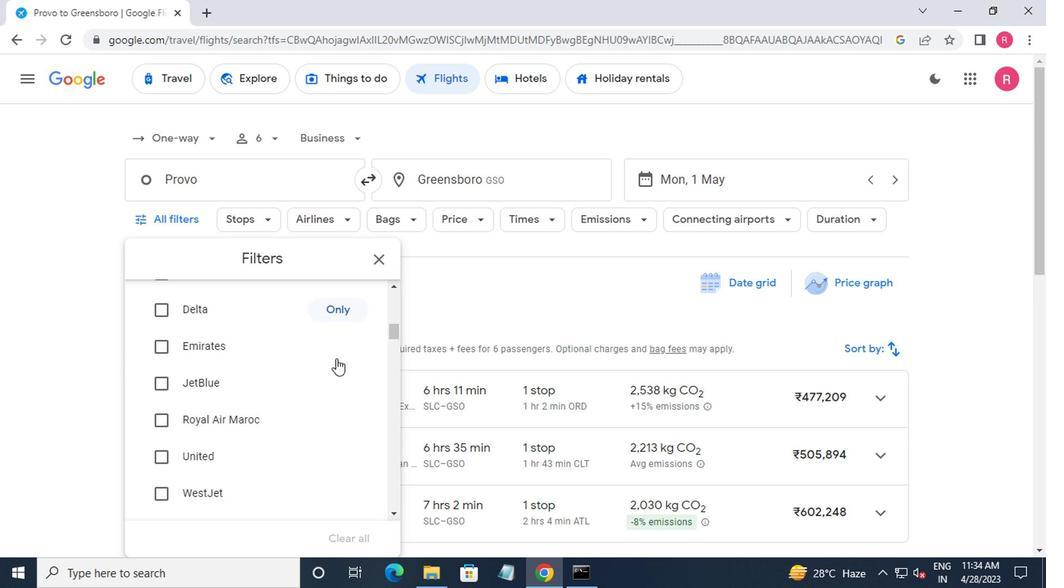 
Action: Mouse scrolled (335, 358) with delta (0, 1)
Screenshot: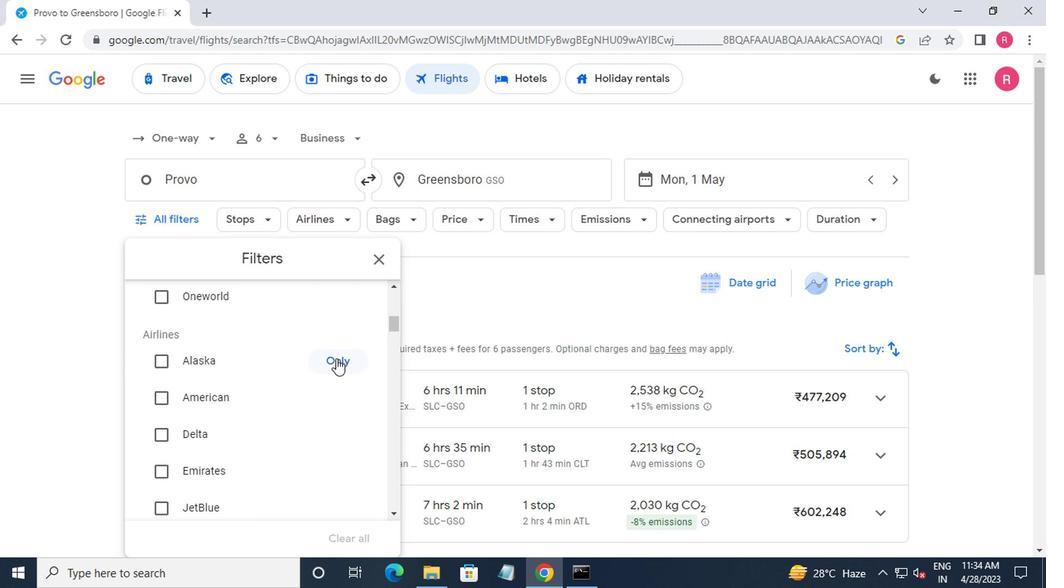 
Action: Mouse scrolled (335, 358) with delta (0, 1)
Screenshot: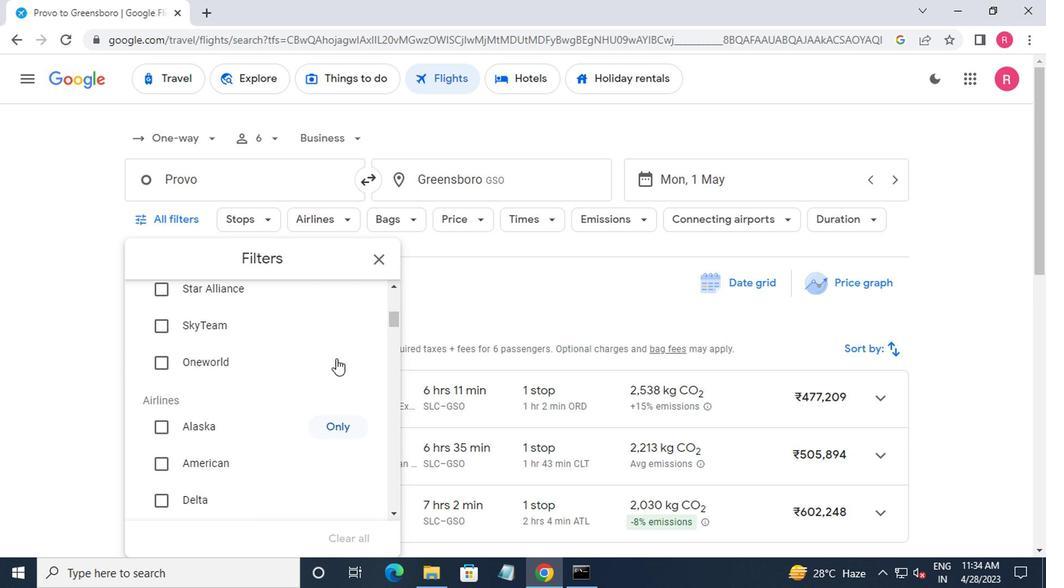 
Action: Mouse scrolled (335, 356) with delta (0, 0)
Screenshot: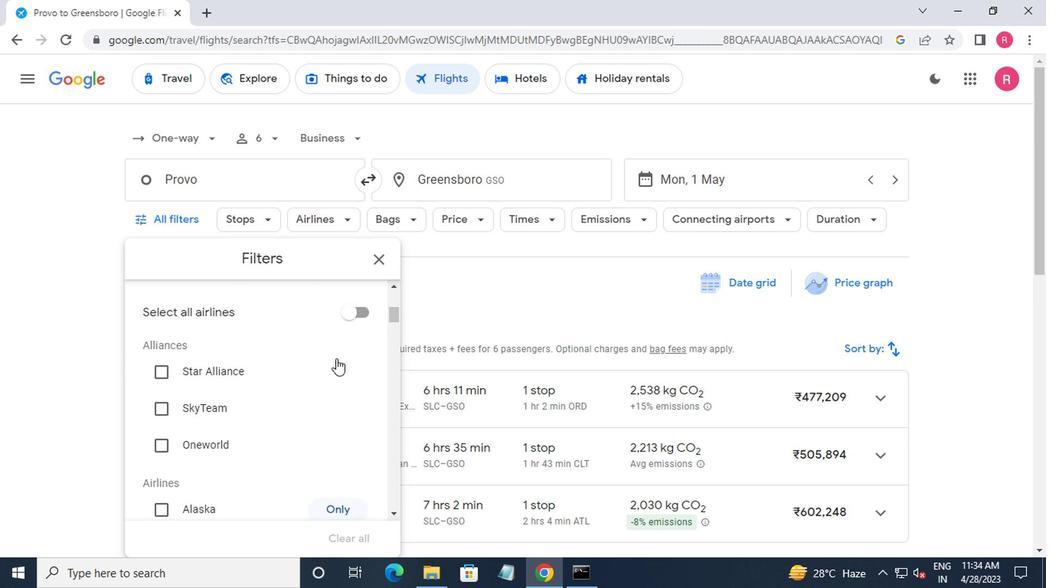 
Action: Mouse scrolled (335, 356) with delta (0, 0)
Screenshot: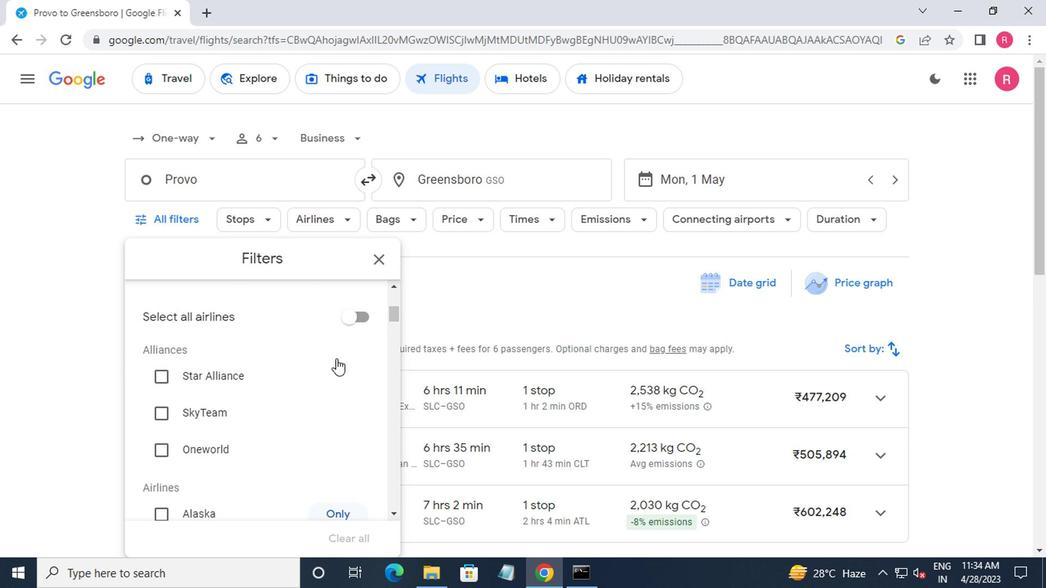 
Action: Mouse scrolled (335, 356) with delta (0, 0)
Screenshot: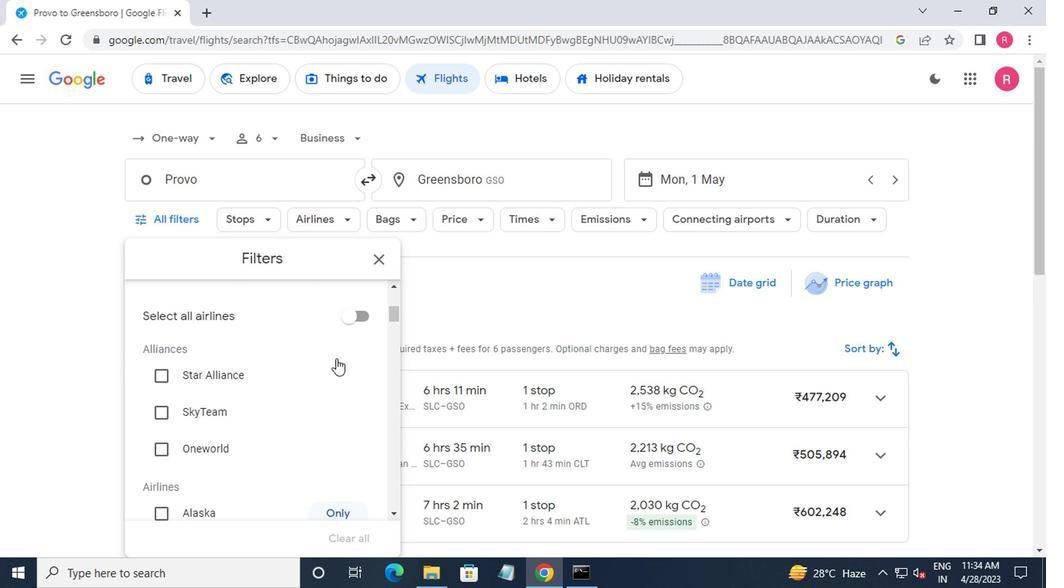 
Action: Mouse scrolled (335, 356) with delta (0, 0)
Screenshot: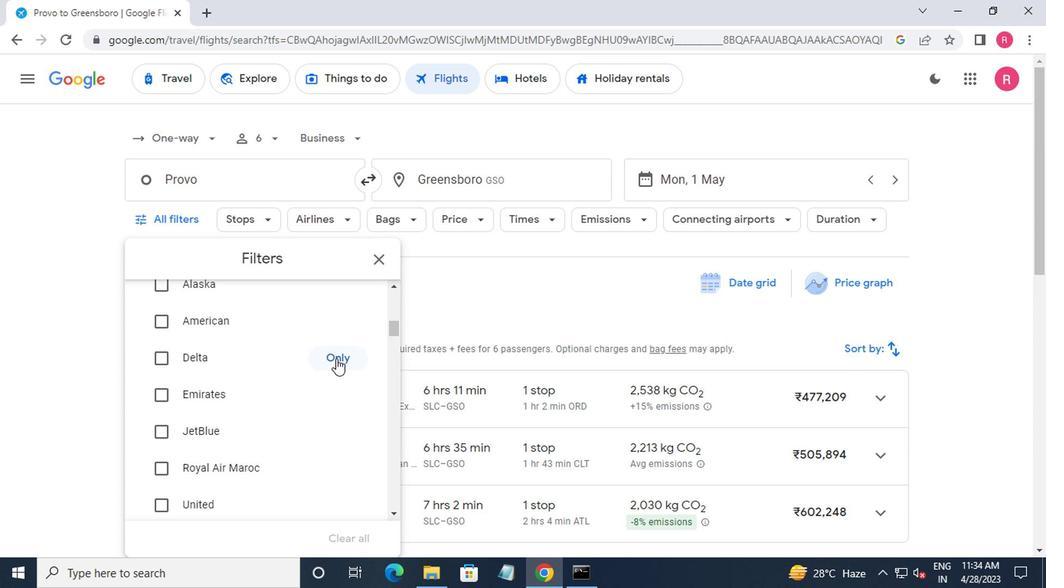 
Action: Mouse scrolled (335, 356) with delta (0, 0)
Screenshot: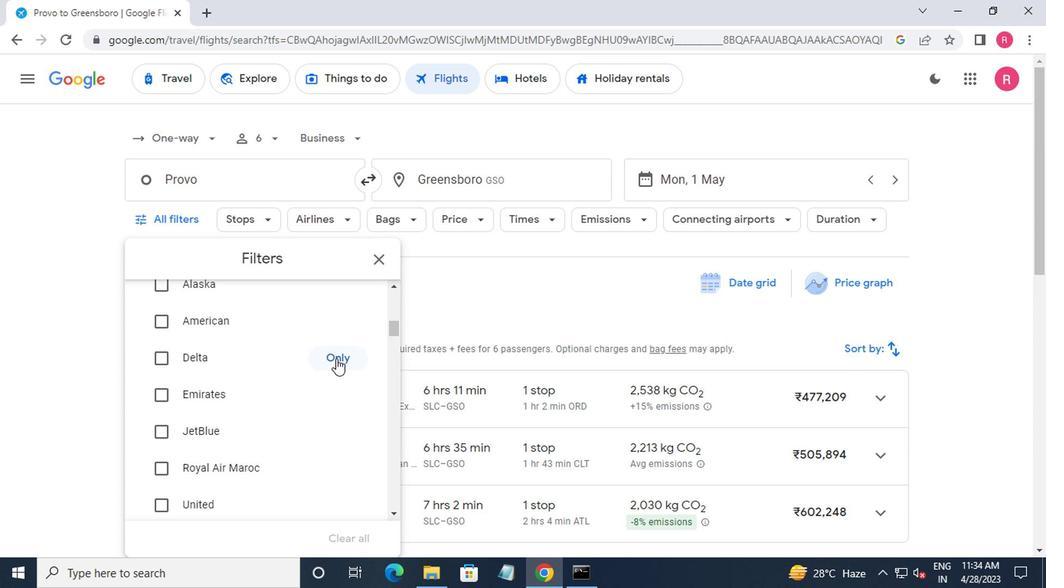 
Action: Mouse scrolled (335, 356) with delta (0, 0)
Screenshot: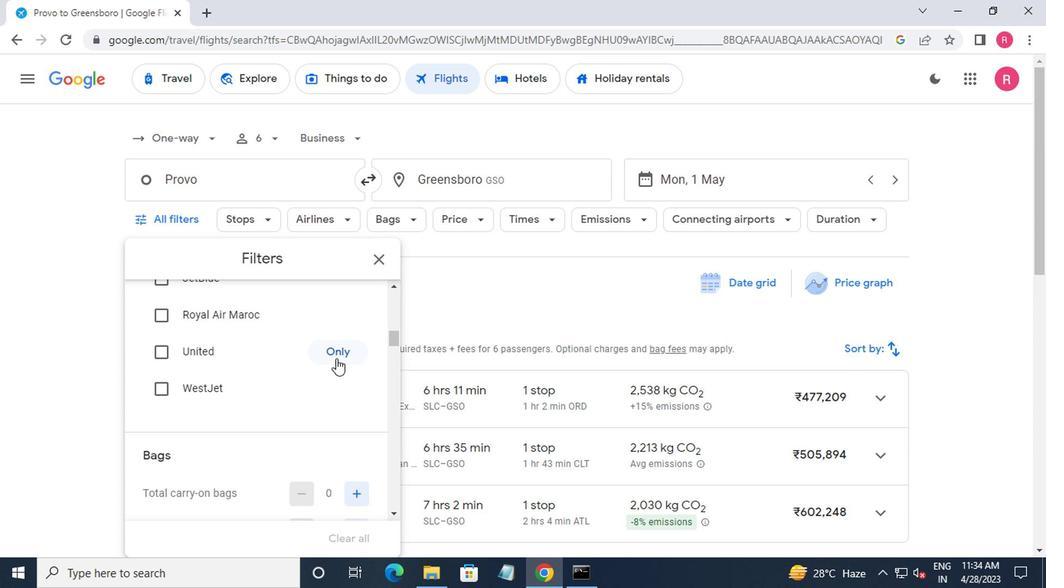 
Action: Mouse moved to (350, 446)
Screenshot: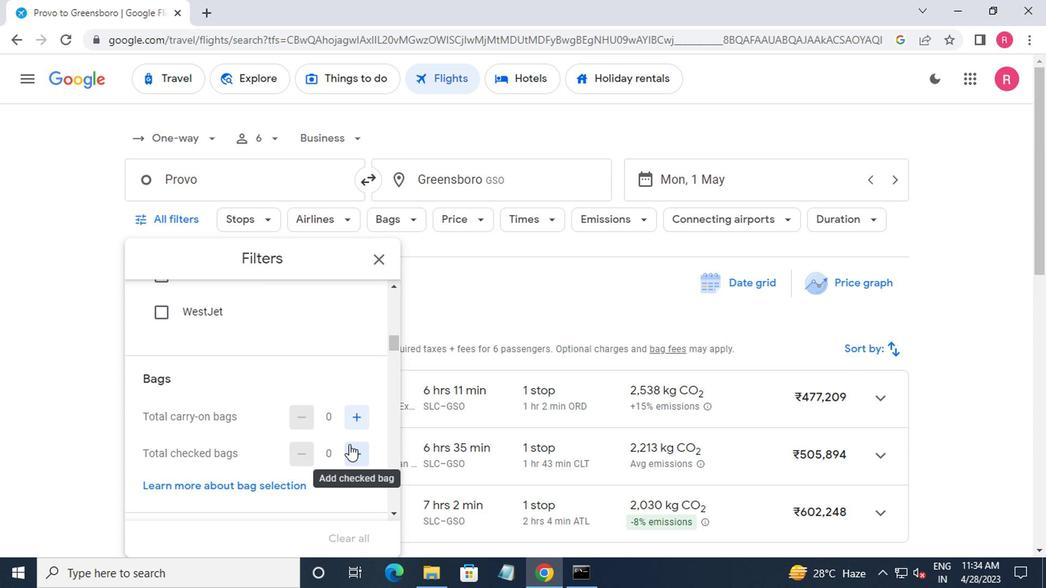
Action: Mouse pressed left at (350, 446)
Screenshot: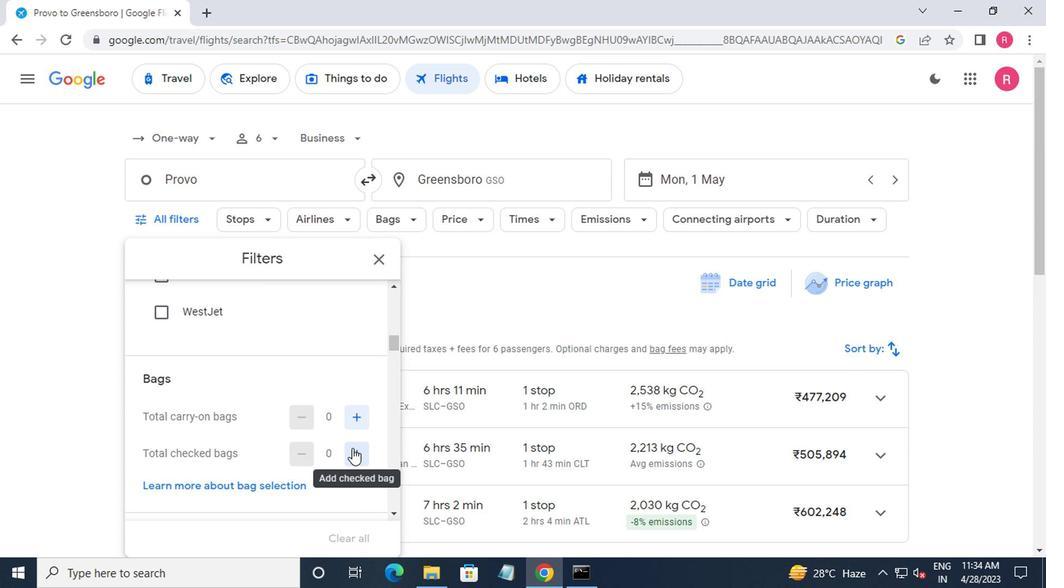 
Action: Mouse pressed left at (350, 446)
Screenshot: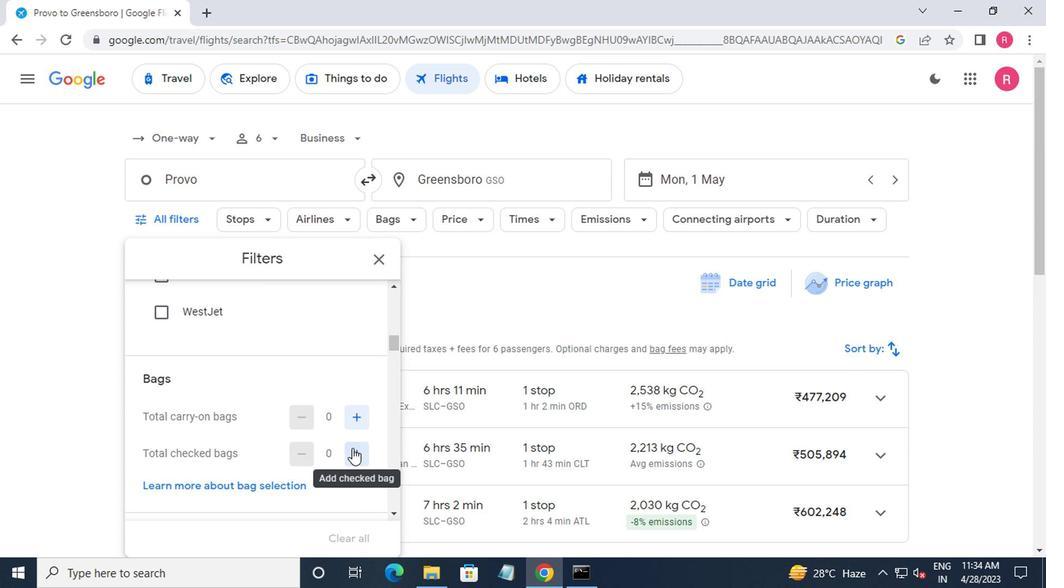 
Action: Mouse pressed left at (350, 446)
Screenshot: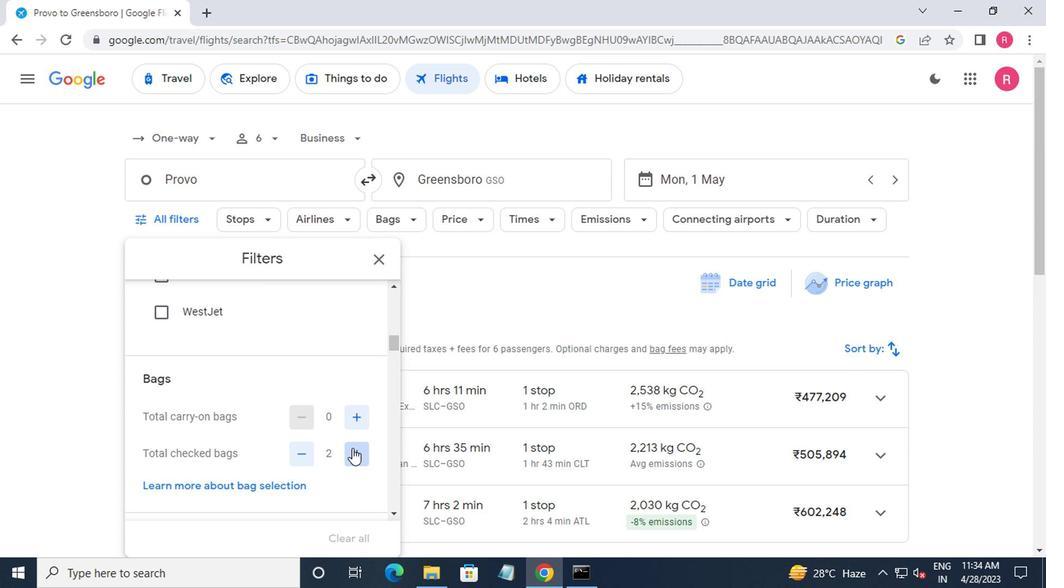 
Action: Mouse pressed left at (350, 446)
Screenshot: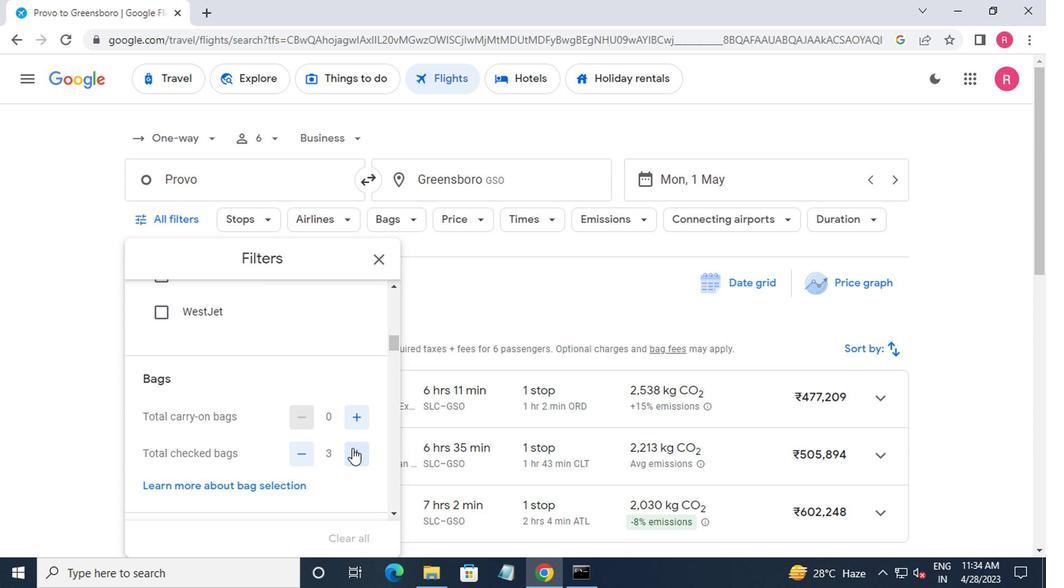 
Action: Mouse moved to (350, 447)
Screenshot: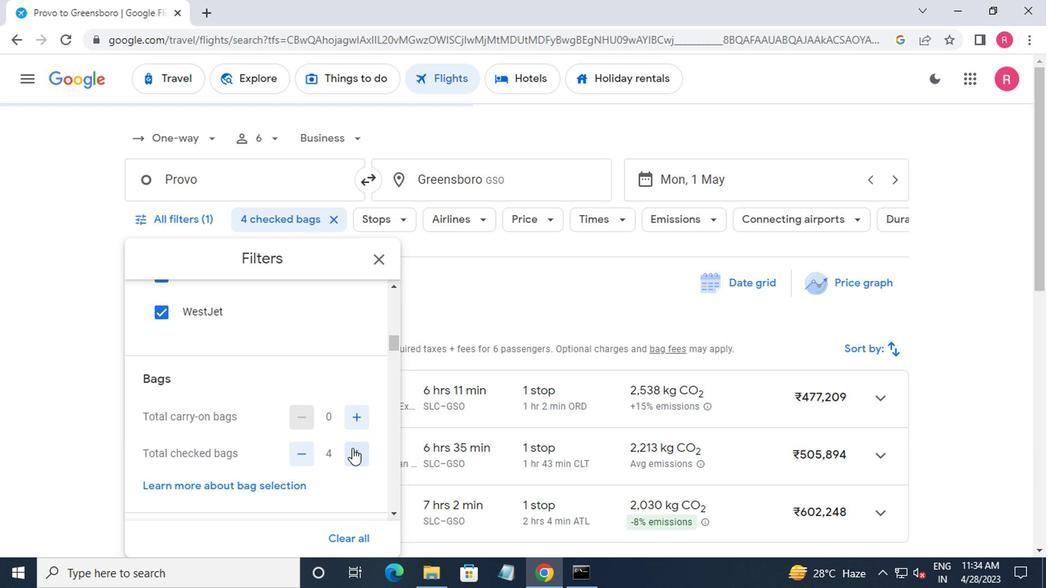 
Action: Mouse scrolled (350, 446) with delta (0, 0)
Screenshot: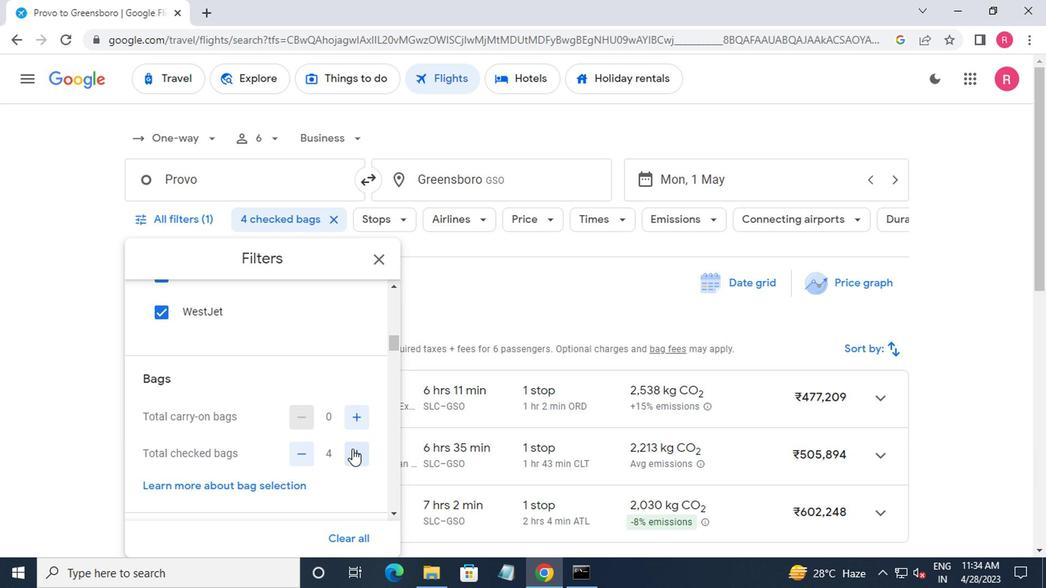 
Action: Mouse scrolled (350, 446) with delta (0, 0)
Screenshot: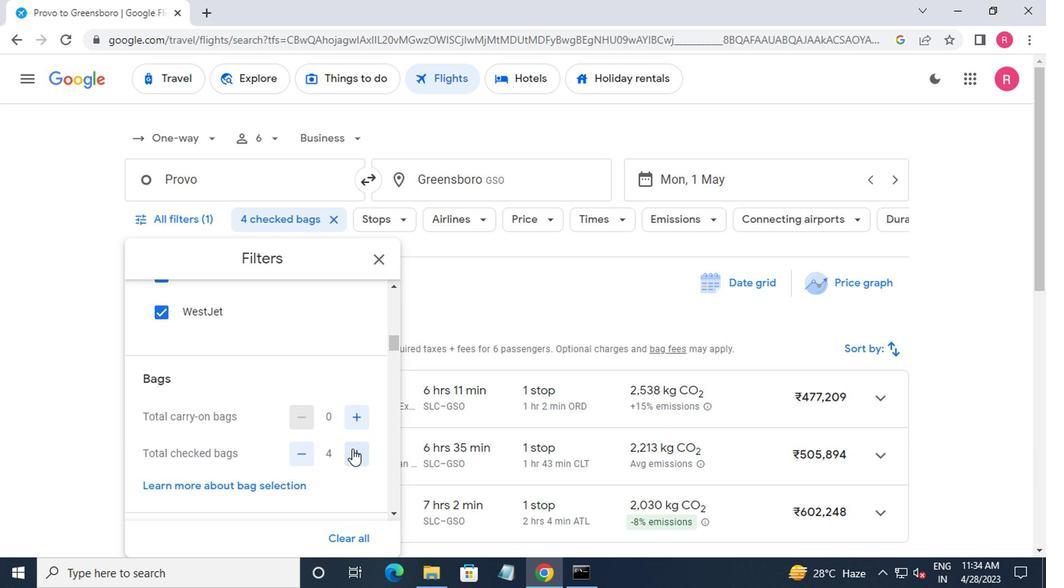 
Action: Mouse scrolled (350, 446) with delta (0, 0)
Screenshot: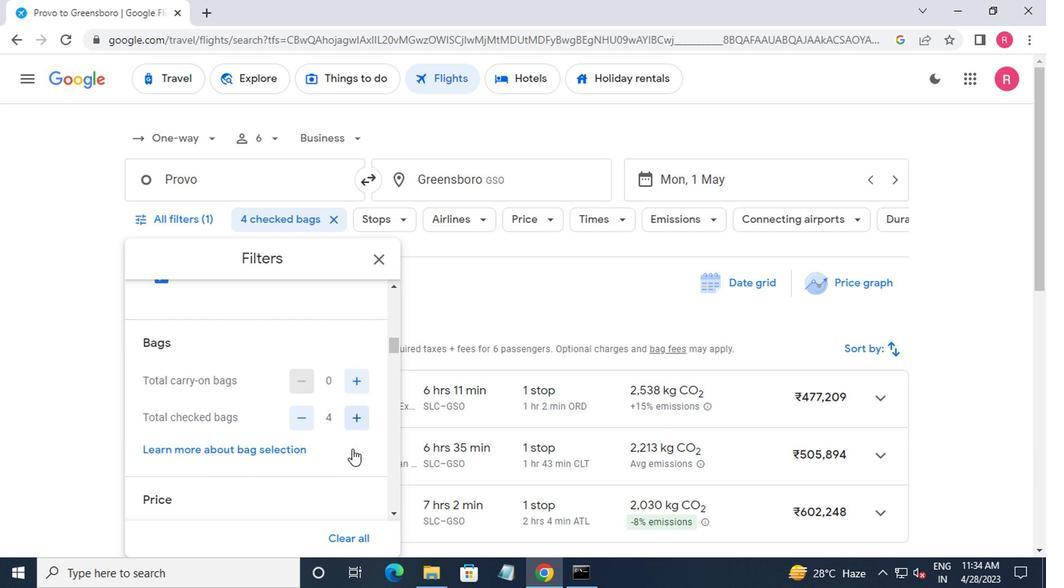 
Action: Mouse moved to (352, 374)
Screenshot: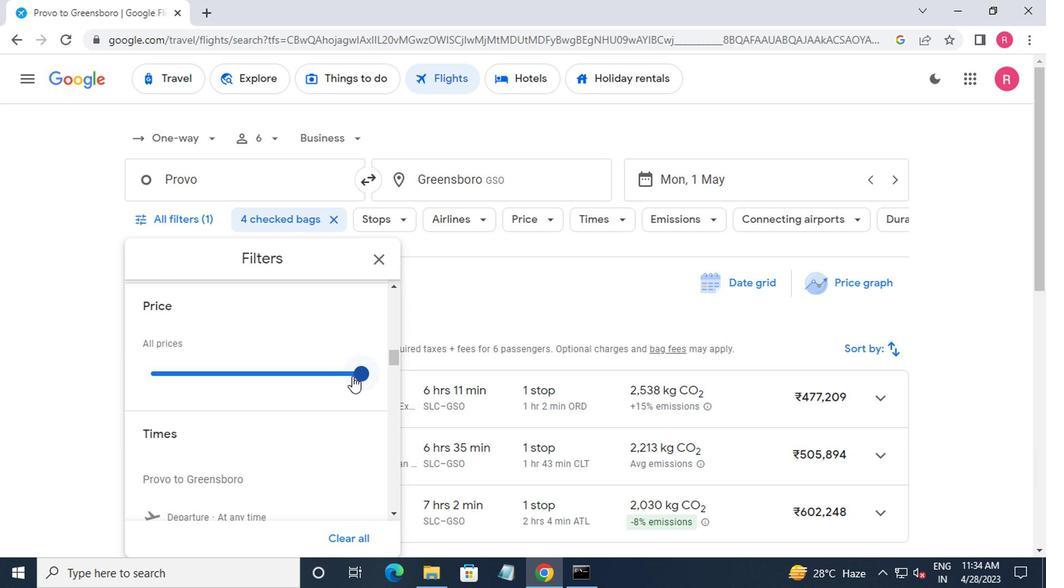 
Action: Mouse pressed left at (352, 374)
Screenshot: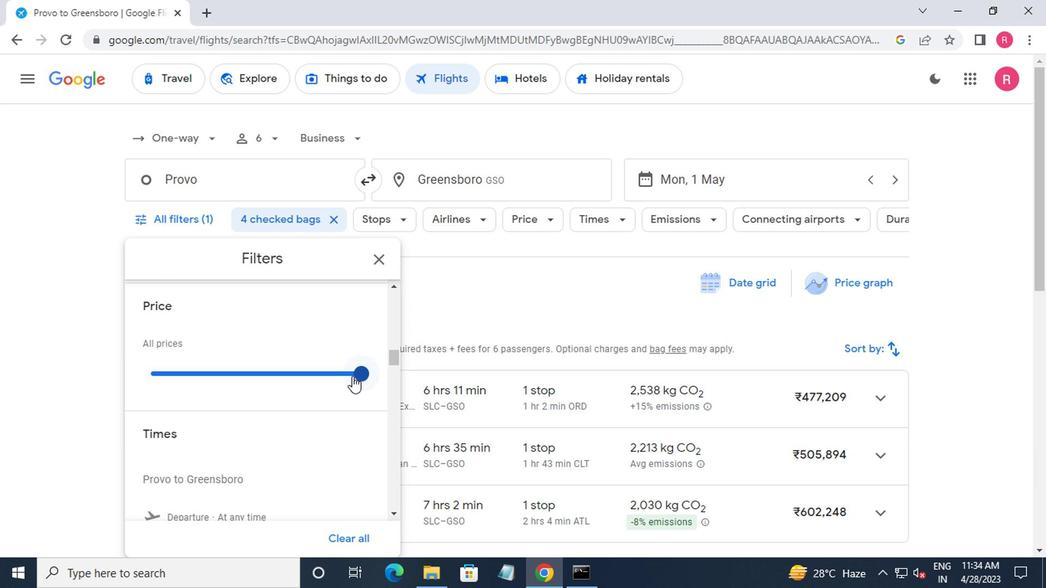 
Action: Mouse moved to (211, 431)
Screenshot: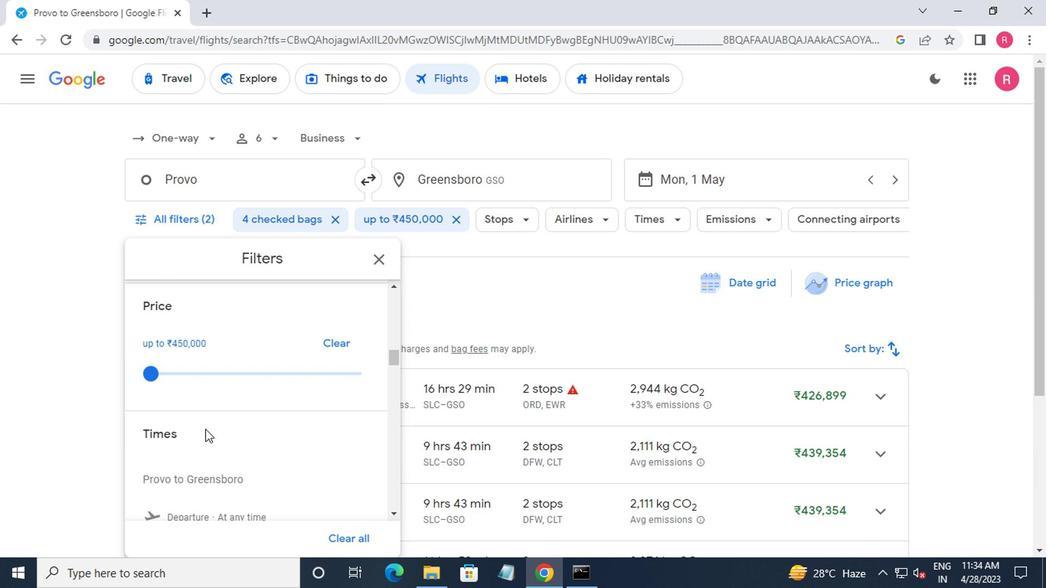 
Action: Mouse scrolled (211, 431) with delta (0, 0)
Screenshot: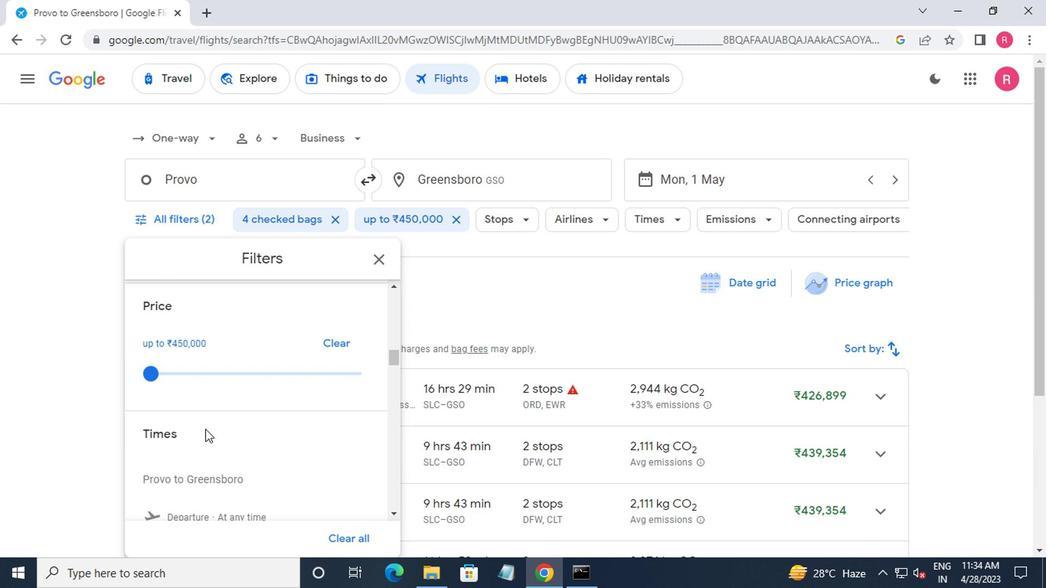 
Action: Mouse moved to (211, 432)
Screenshot: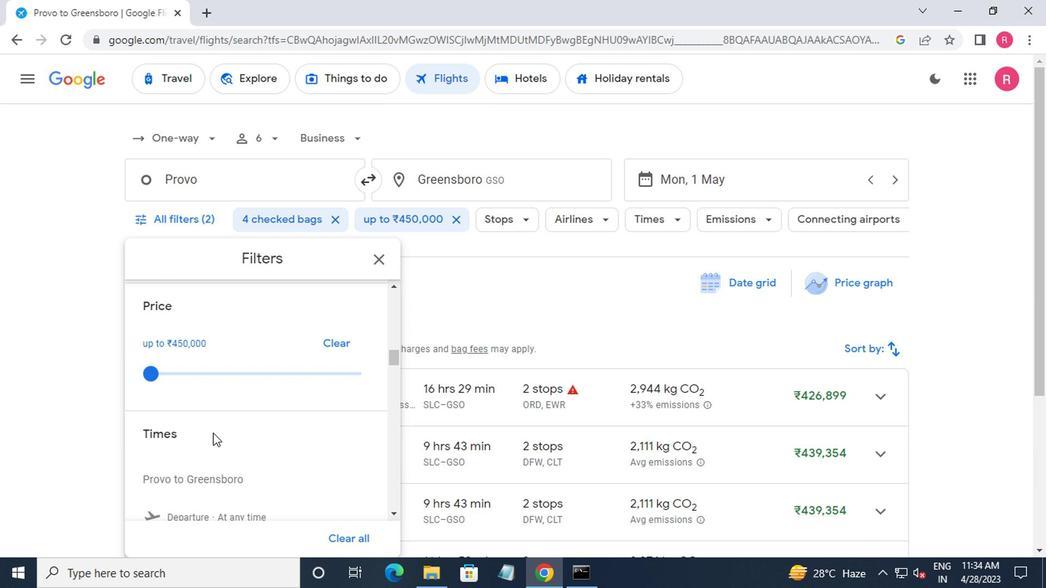 
Action: Mouse scrolled (211, 431) with delta (0, 0)
Screenshot: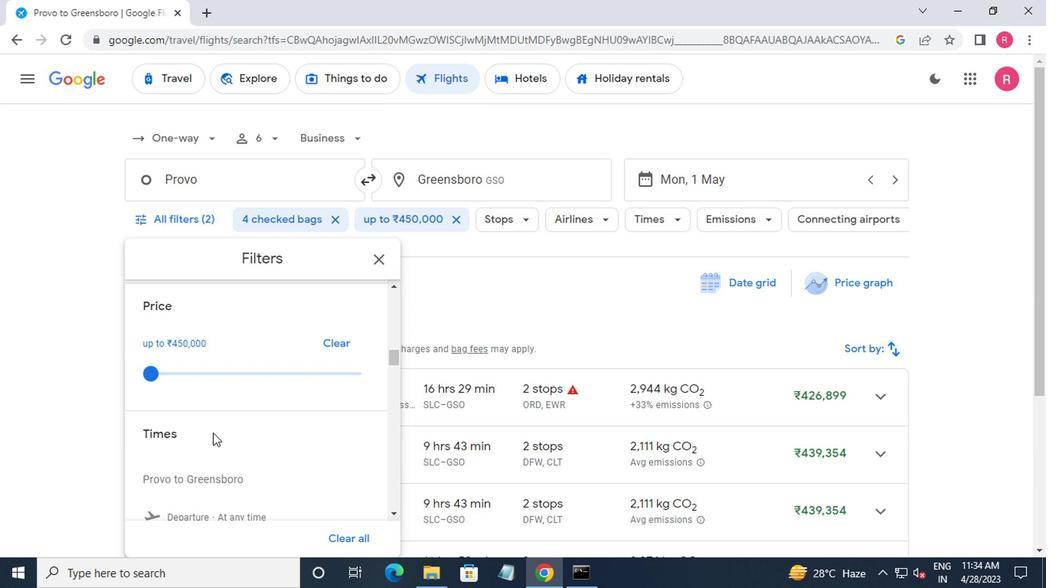 
Action: Mouse scrolled (211, 431) with delta (0, 0)
Screenshot: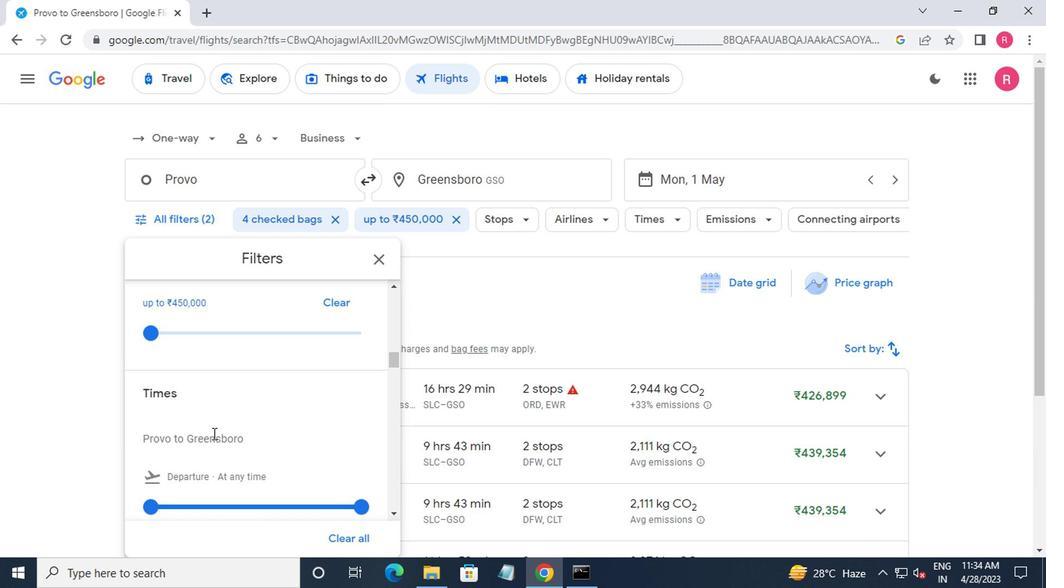 
Action: Mouse moved to (211, 429)
Screenshot: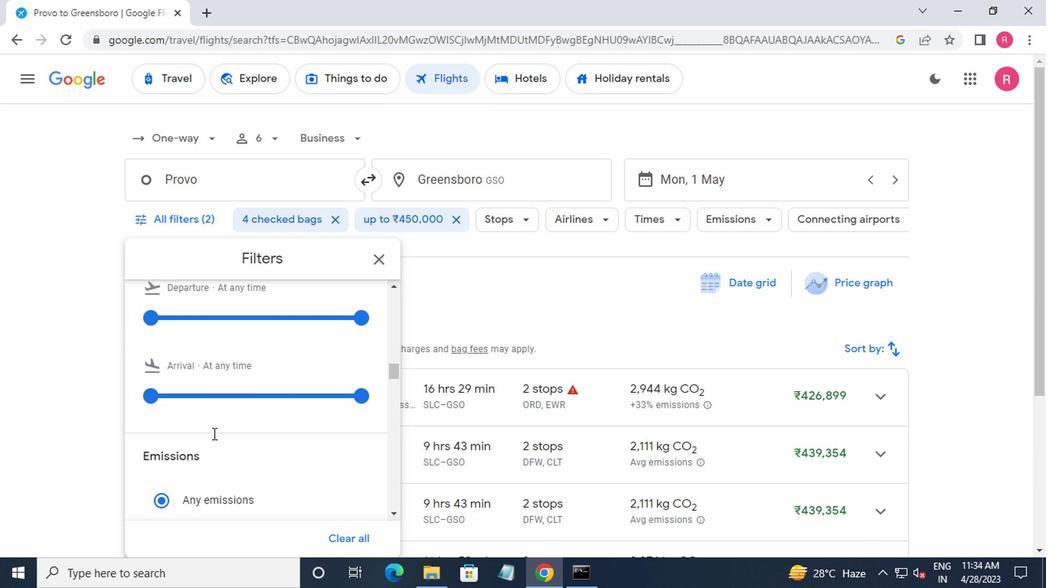 
Action: Mouse scrolled (211, 429) with delta (0, 0)
Screenshot: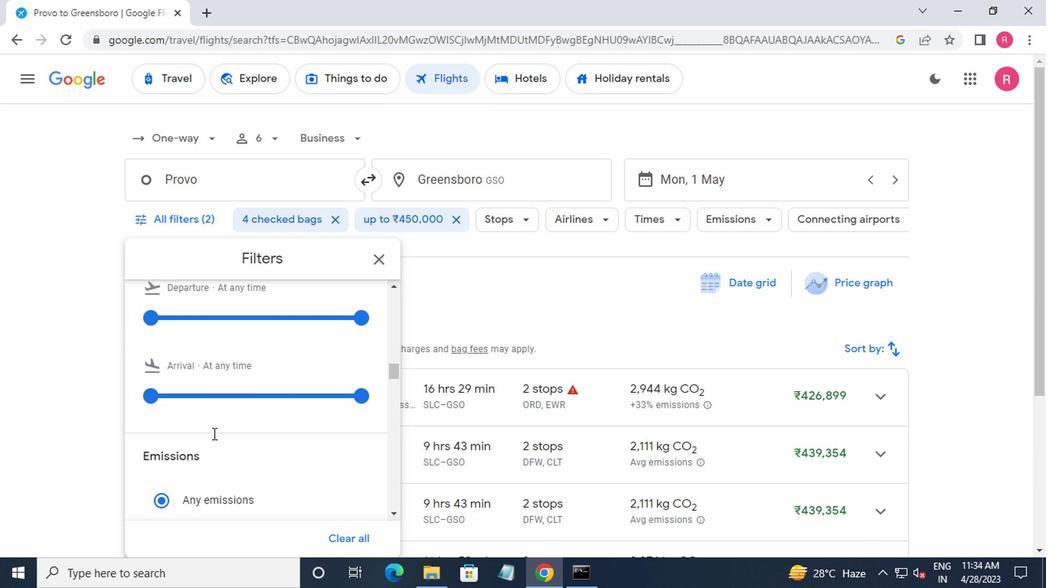 
Action: Mouse moved to (141, 405)
Screenshot: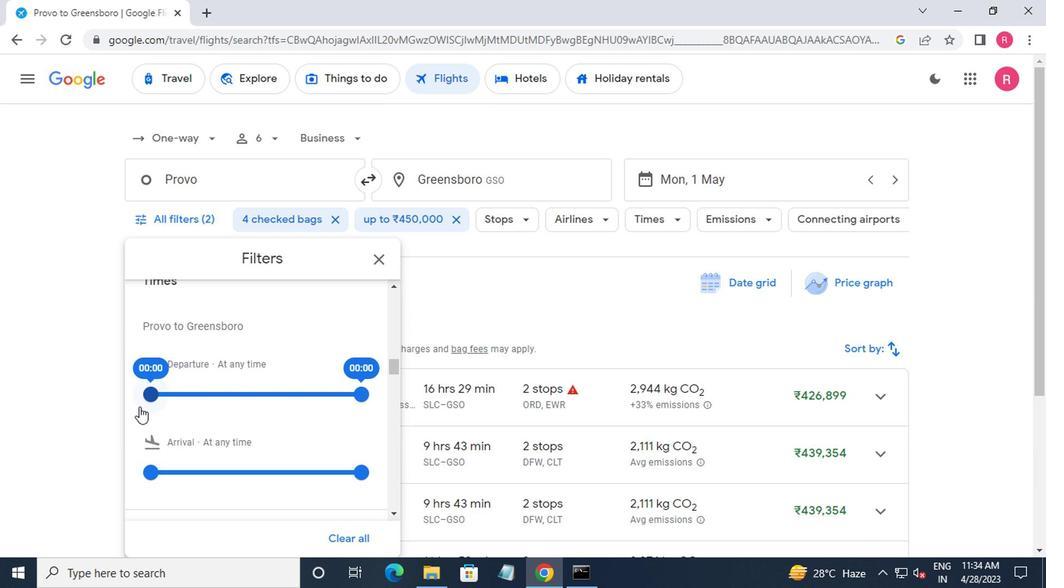 
Action: Mouse pressed left at (141, 405)
Screenshot: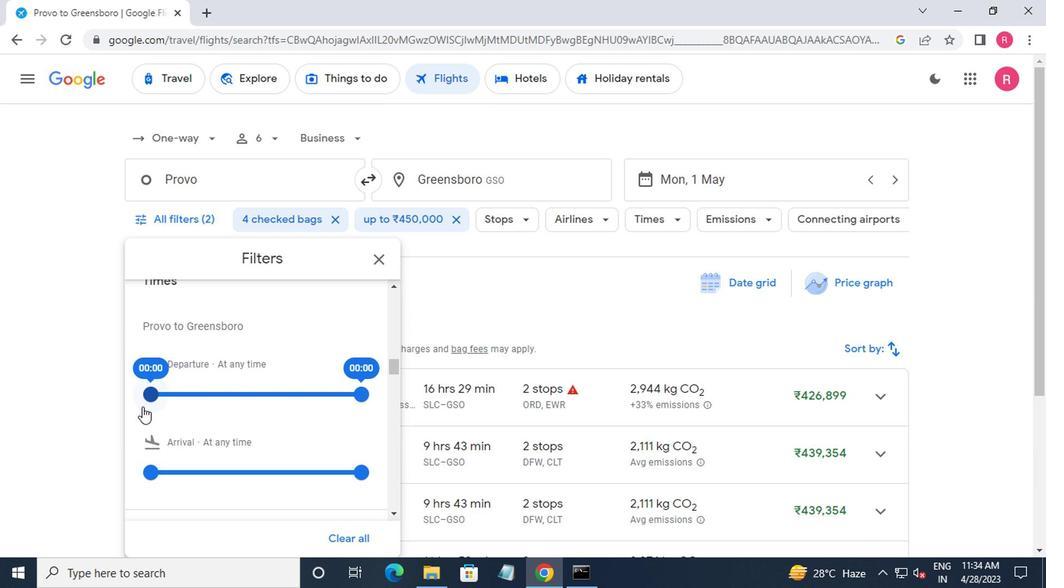 
Action: Mouse moved to (189, 400)
Screenshot: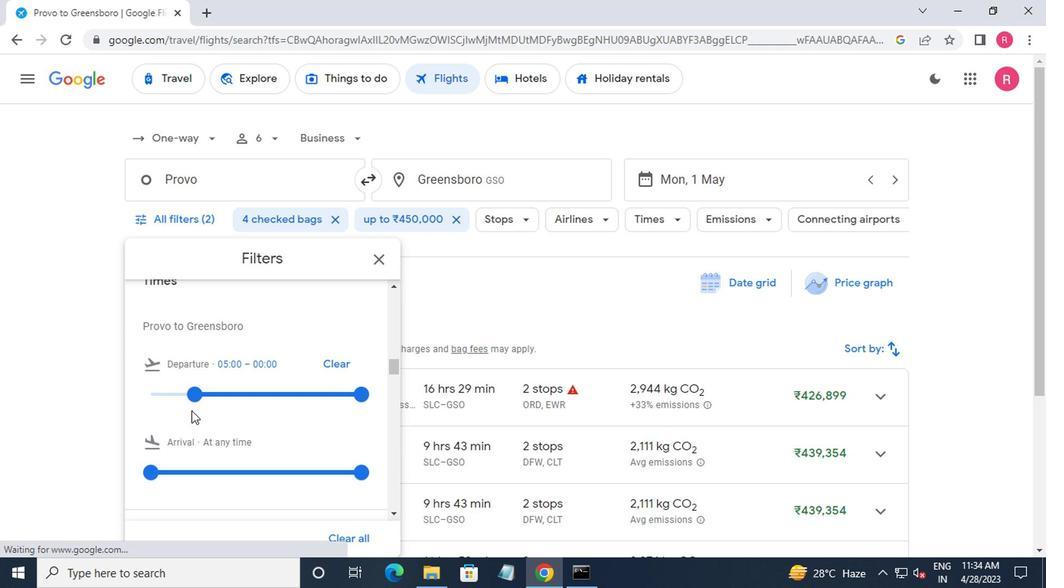 
Action: Mouse pressed left at (189, 400)
Screenshot: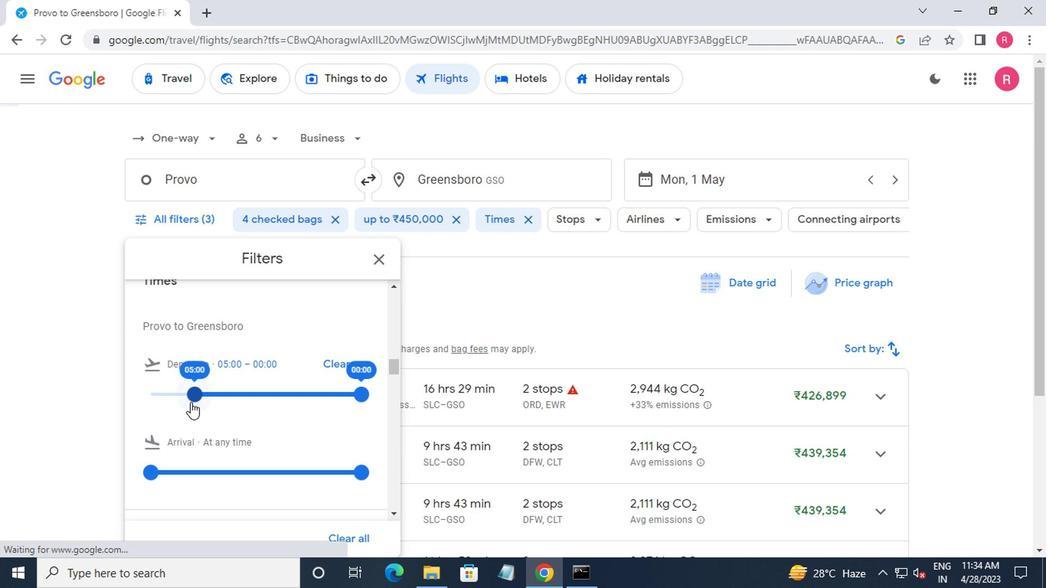 
Action: Mouse moved to (358, 385)
Screenshot: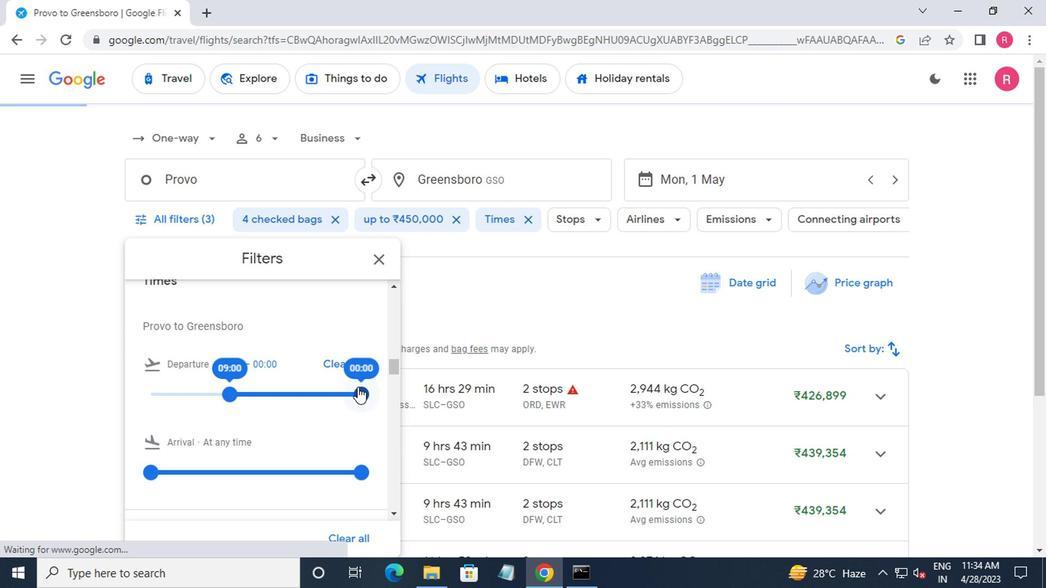 
Action: Mouse pressed left at (358, 385)
Screenshot: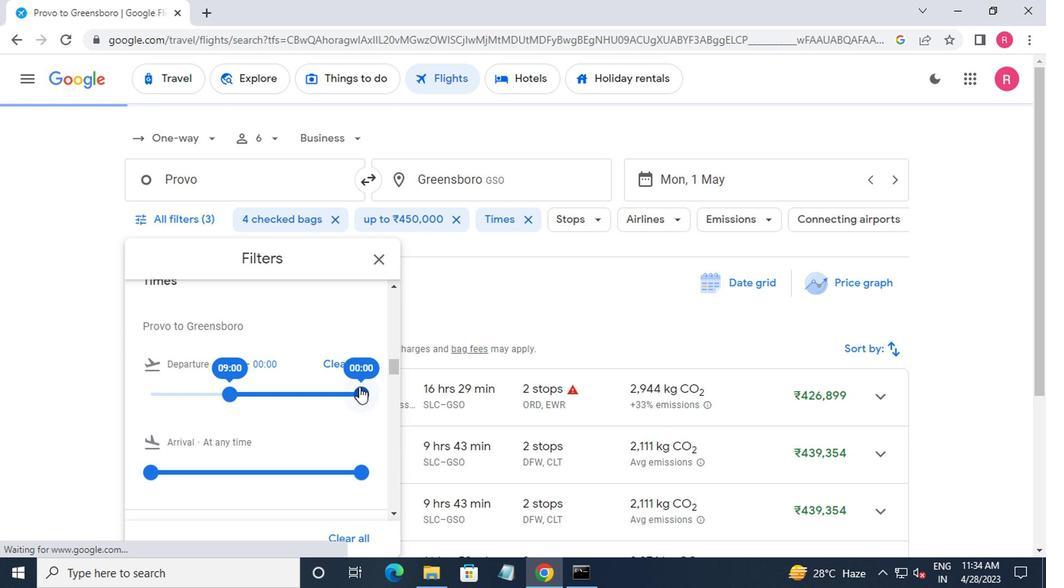 
Action: Mouse moved to (371, 267)
Screenshot: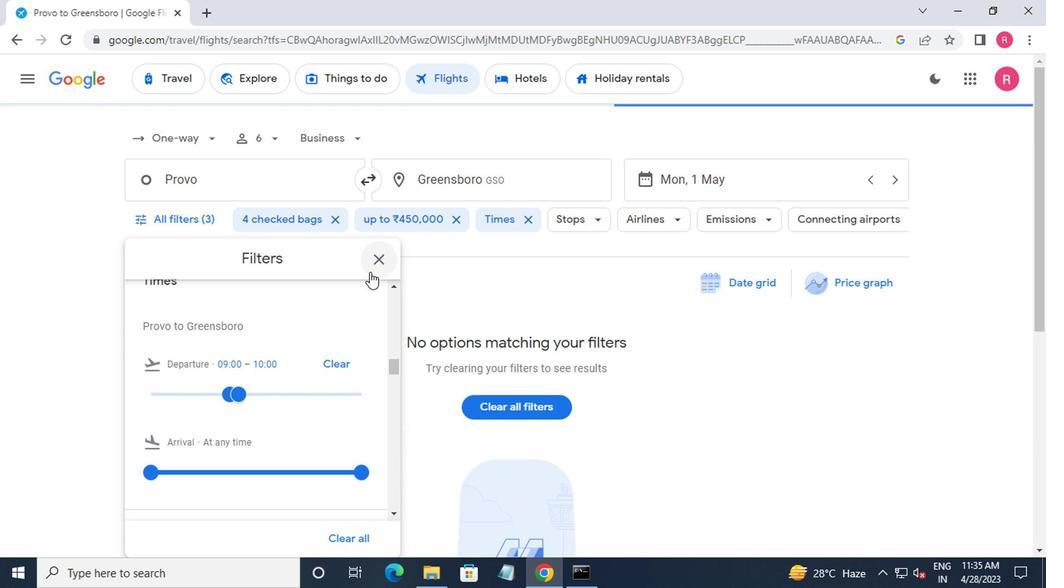 
Action: Mouse pressed left at (371, 267)
Screenshot: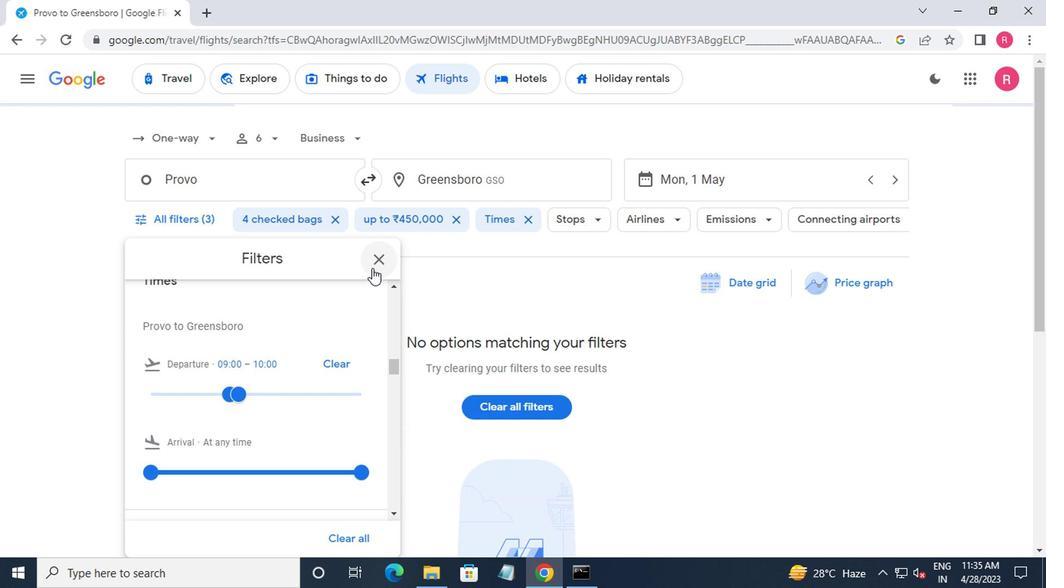 
Action: Mouse moved to (371, 266)
Screenshot: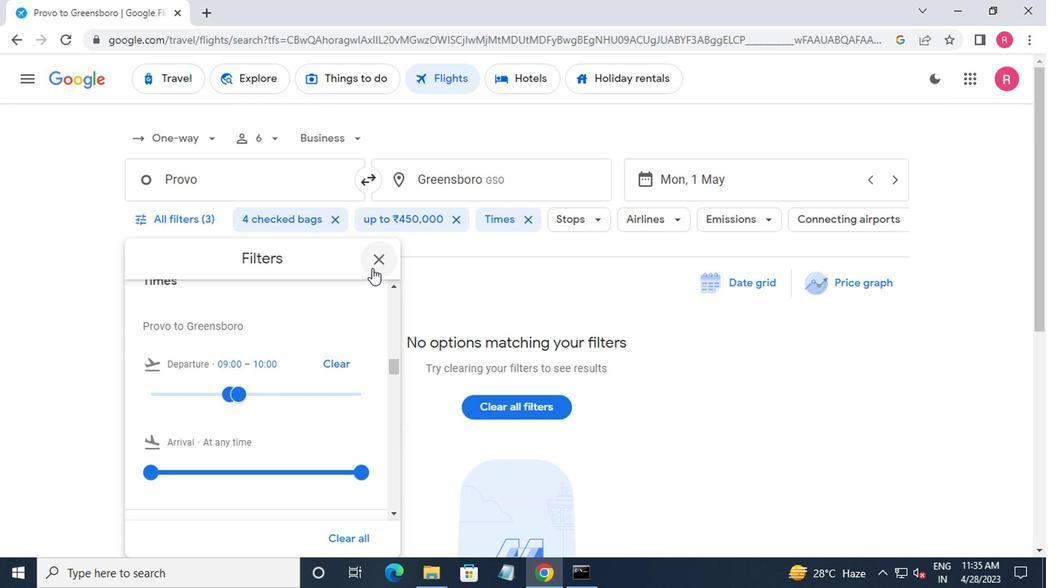 
